 Task: Create a task  Develop a new online marketplace for real estate , assign it to team member softage.3@softage.net in the project AgilePulse and update the status of the task to  On Track  , set the priority of the task to Low
Action: Mouse moved to (68, 312)
Screenshot: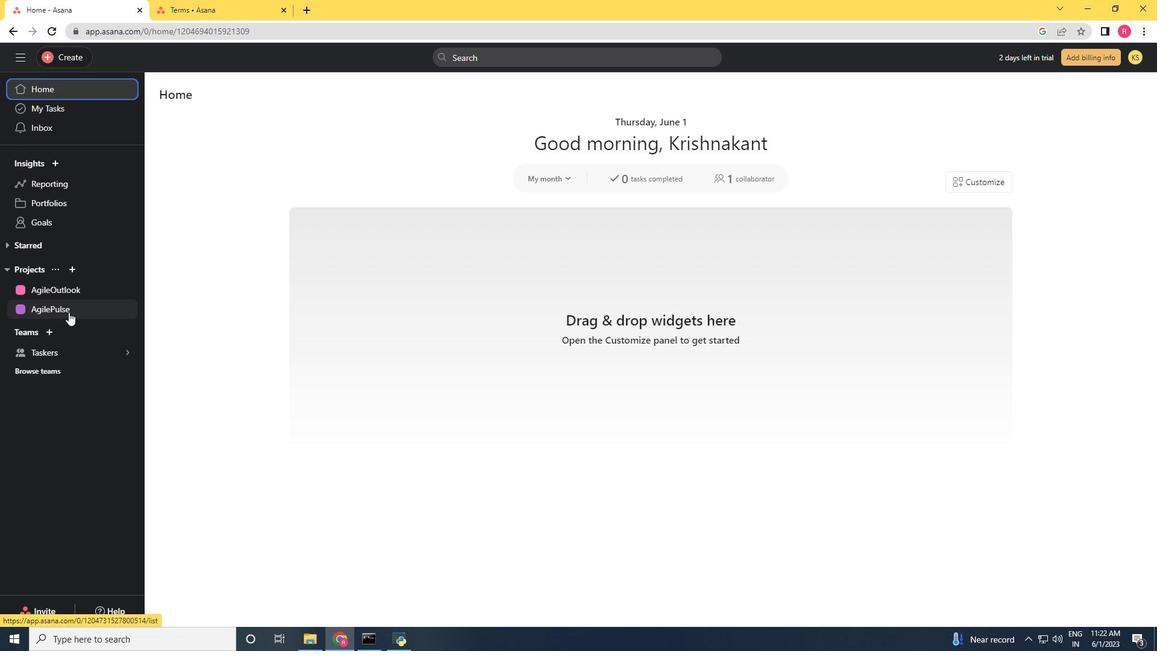 
Action: Mouse pressed left at (68, 312)
Screenshot: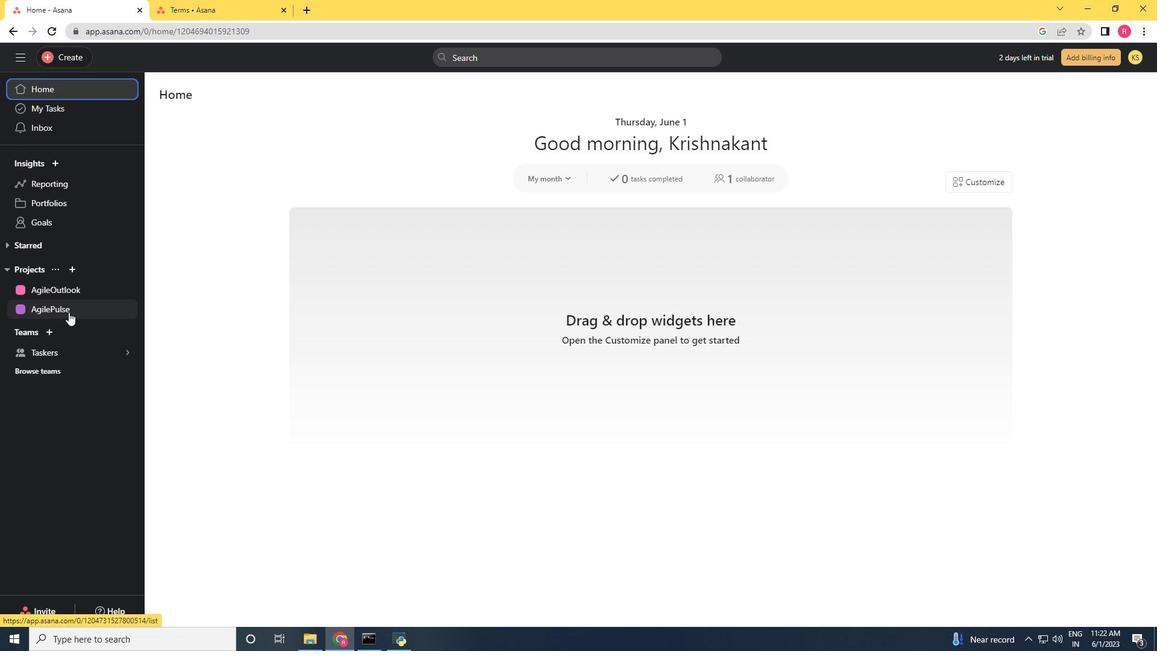 
Action: Mouse moved to (59, 57)
Screenshot: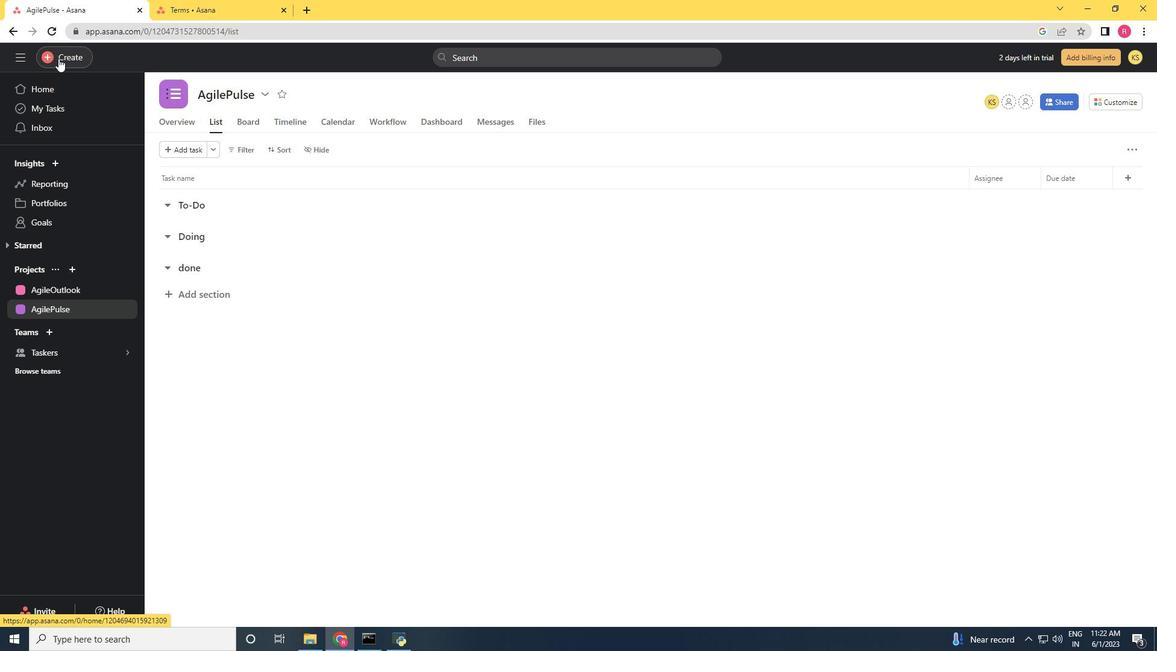 
Action: Mouse pressed left at (59, 57)
Screenshot: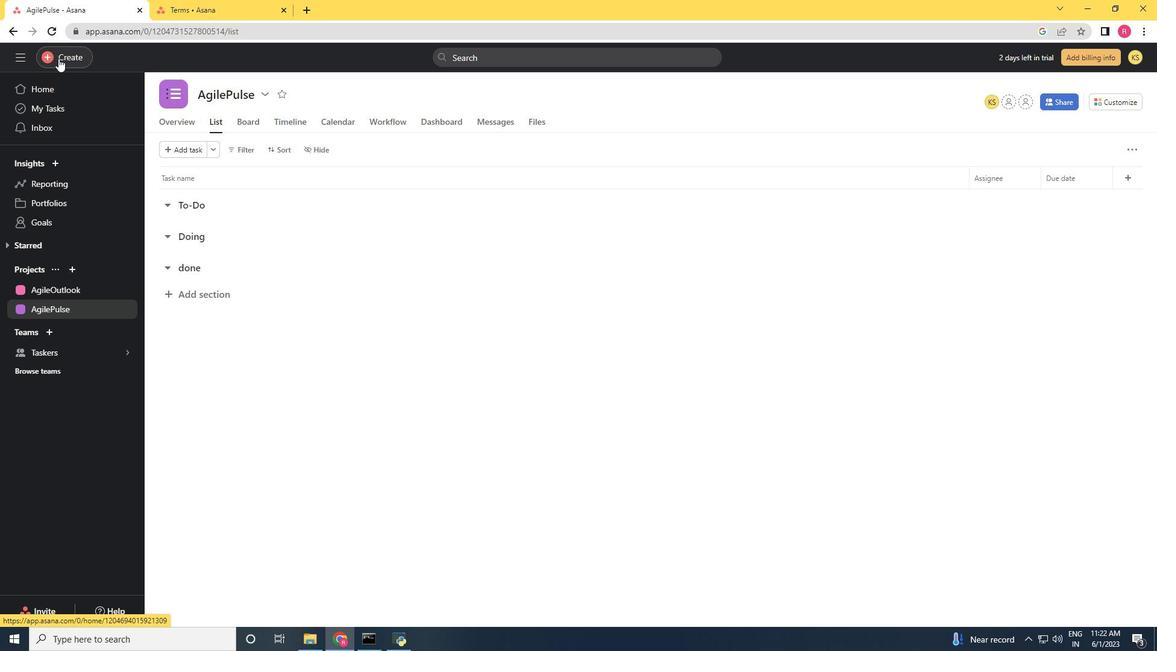 
Action: Mouse moved to (151, 59)
Screenshot: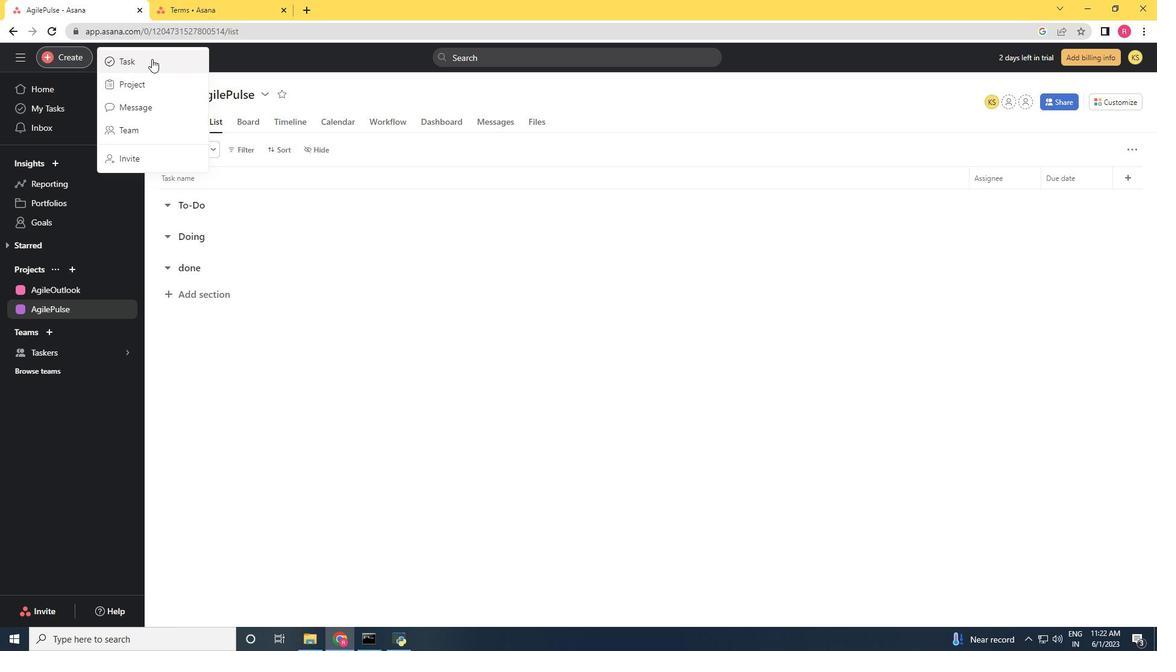 
Action: Mouse pressed left at (151, 59)
Screenshot: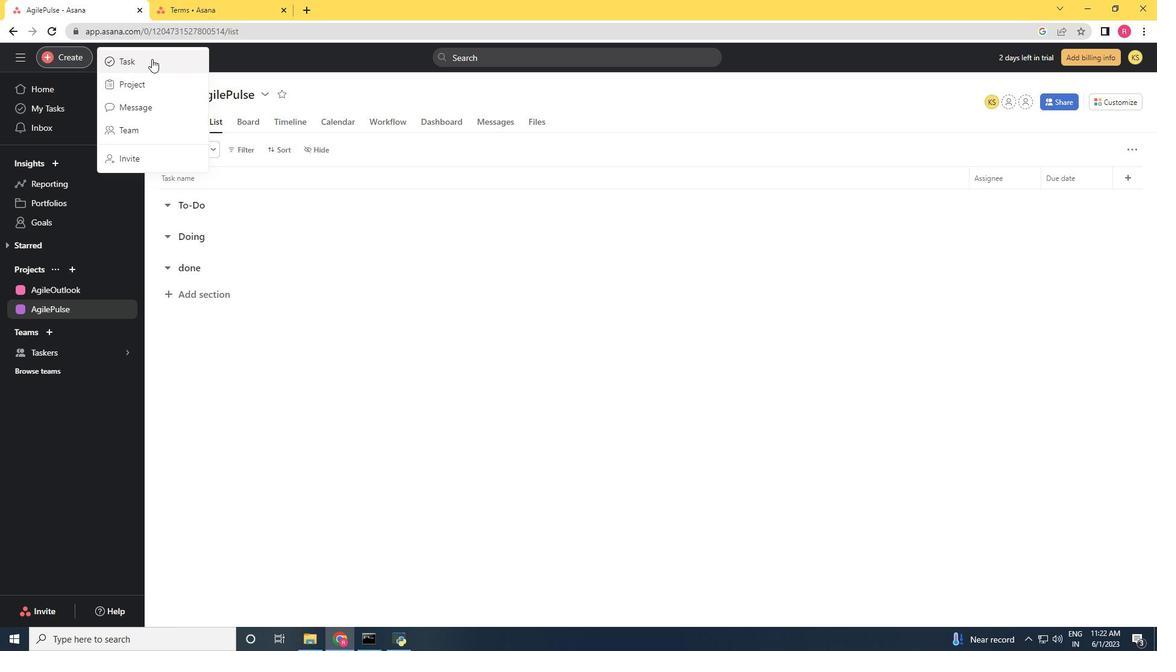 
Action: Key pressed <Key.shift>Develop<Key.space>a<Key.space>new<Key.space>online<Key.space>marketing<Key.space>for<Key.space>real<Key.space>estage<Key.backspace><Key.backspace>te
Screenshot: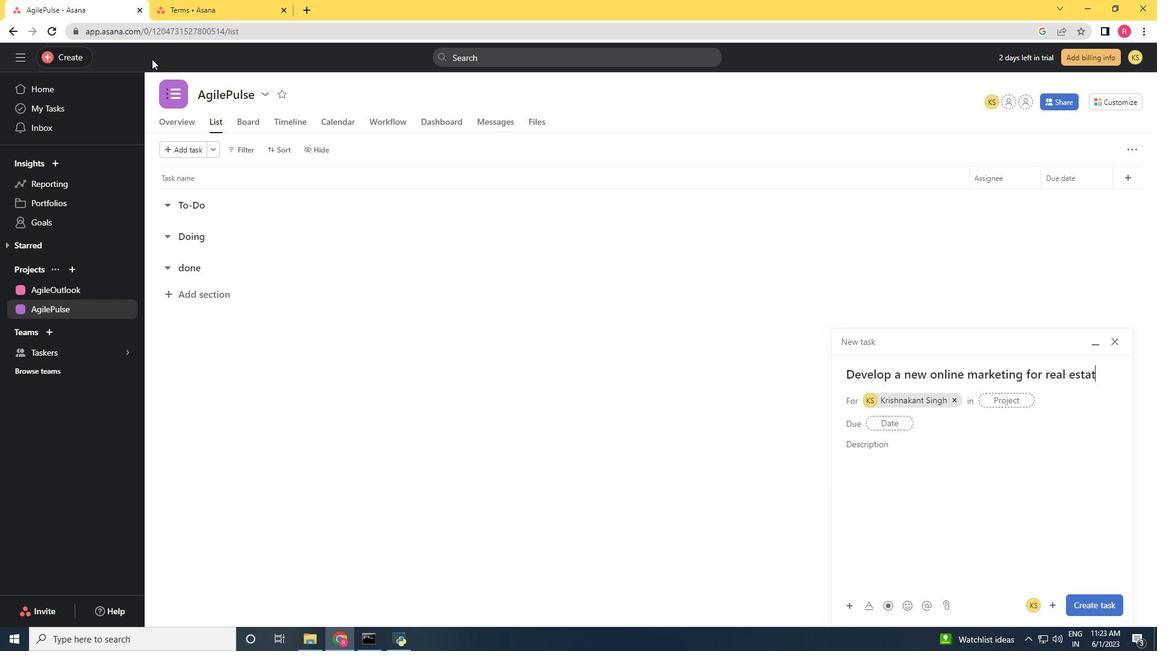 
Action: Mouse moved to (957, 402)
Screenshot: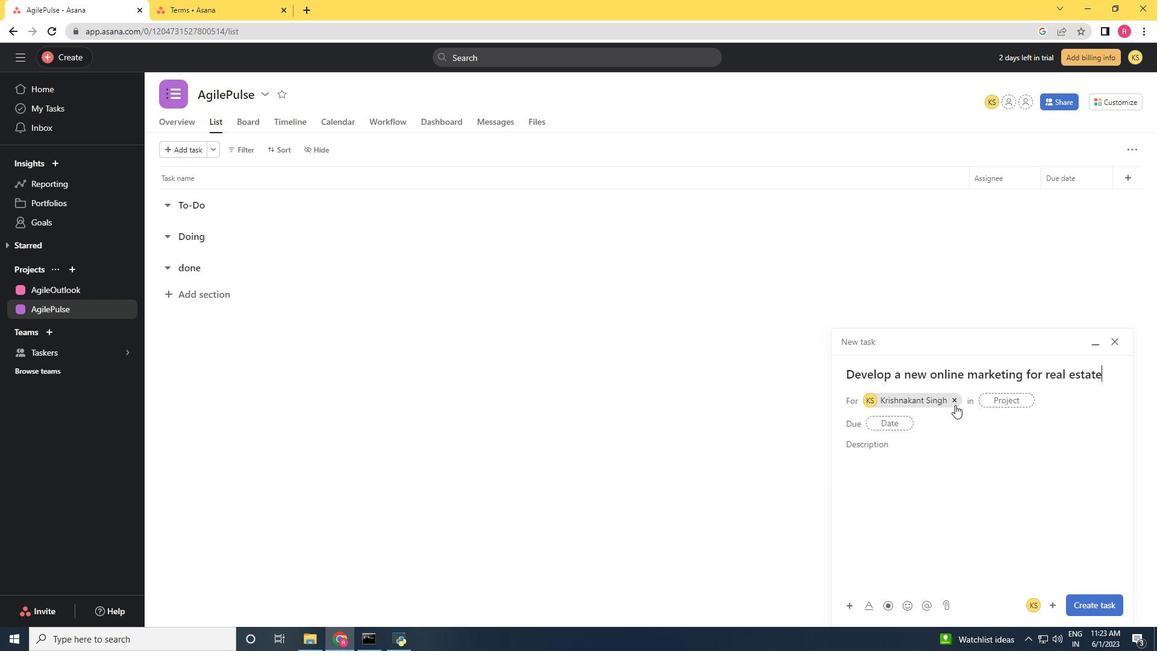 
Action: Mouse pressed left at (957, 402)
Screenshot: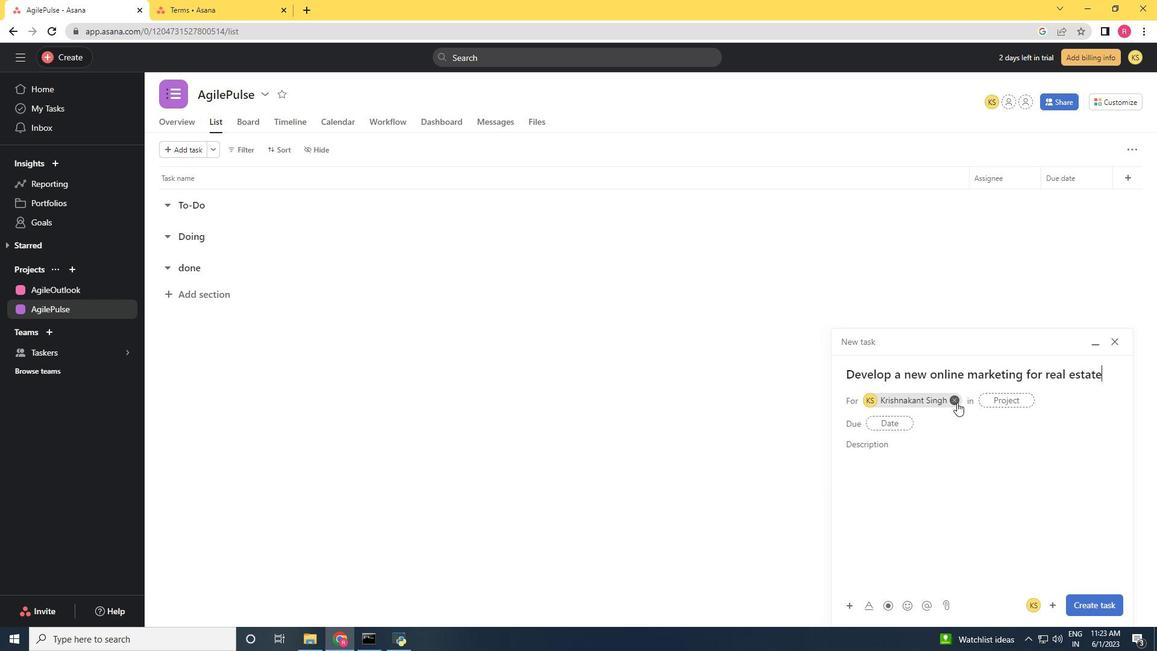 
Action: Mouse moved to (901, 402)
Screenshot: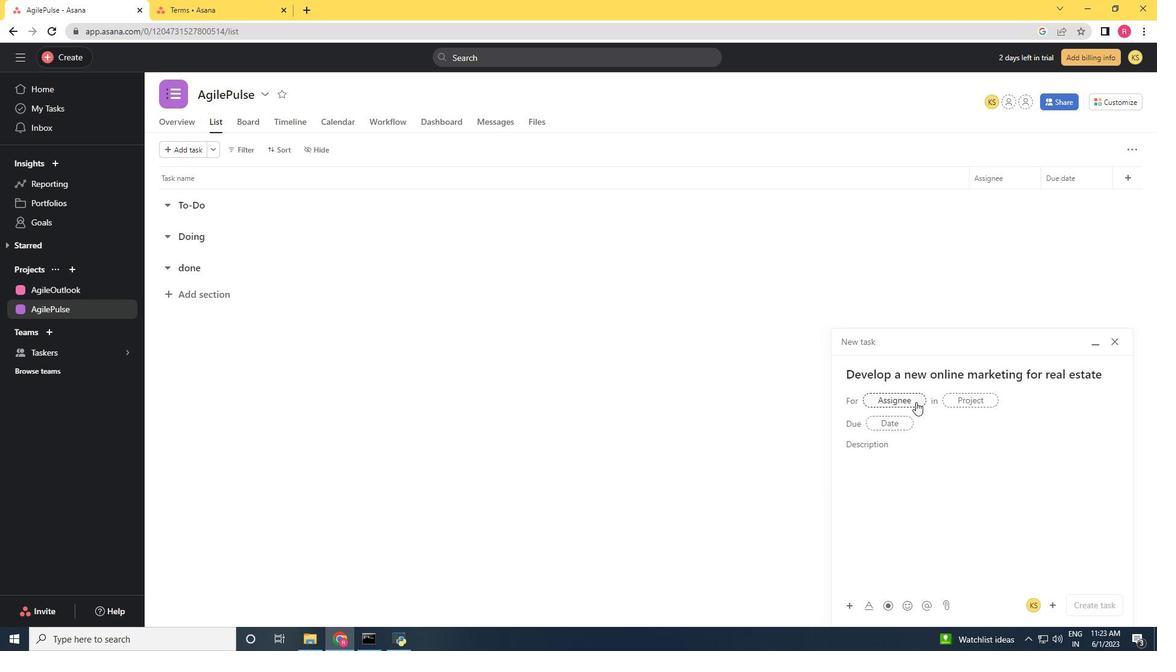 
Action: Mouse pressed left at (901, 402)
Screenshot: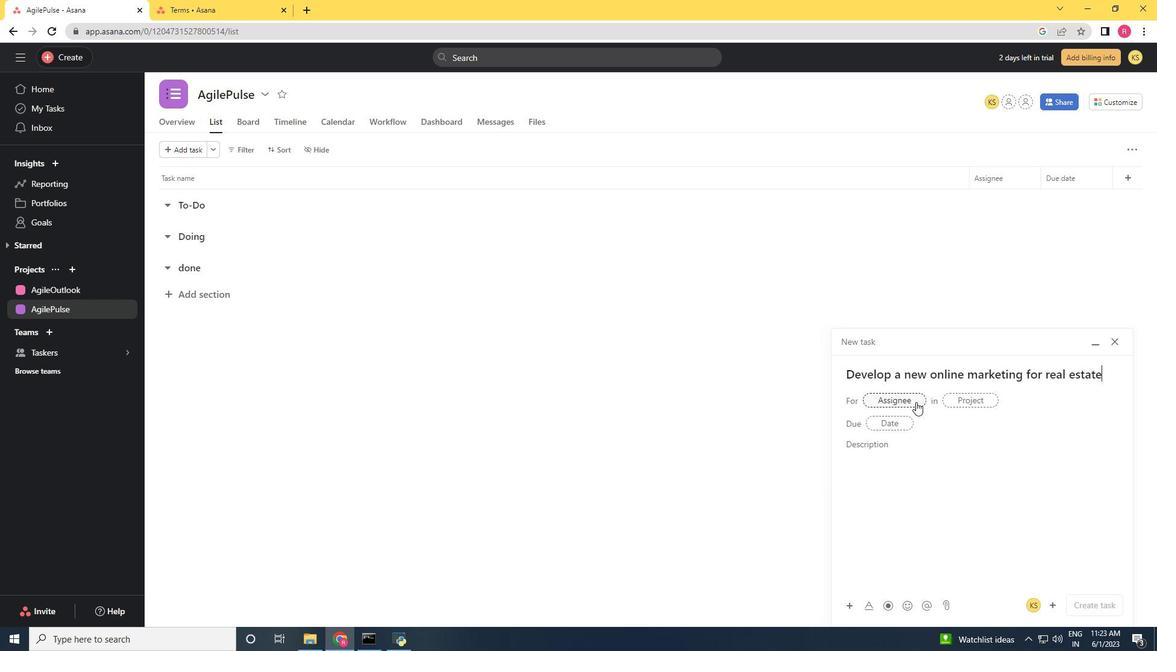 
Action: Mouse moved to (901, 401)
Screenshot: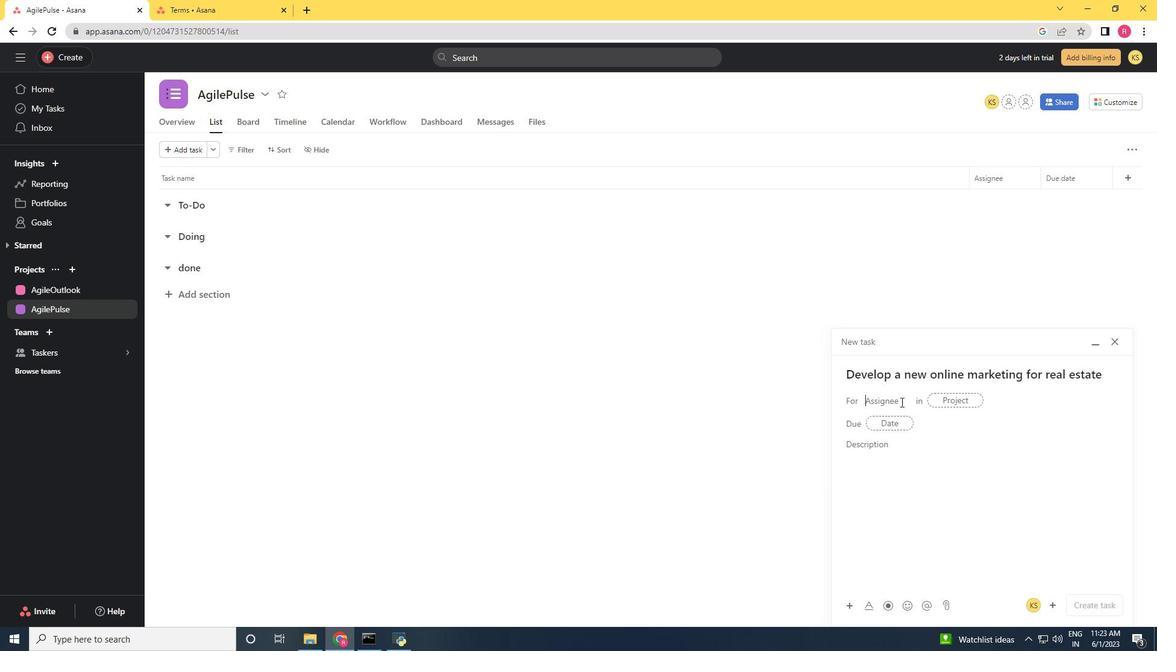 
Action: Key pressed softage.3
Screenshot: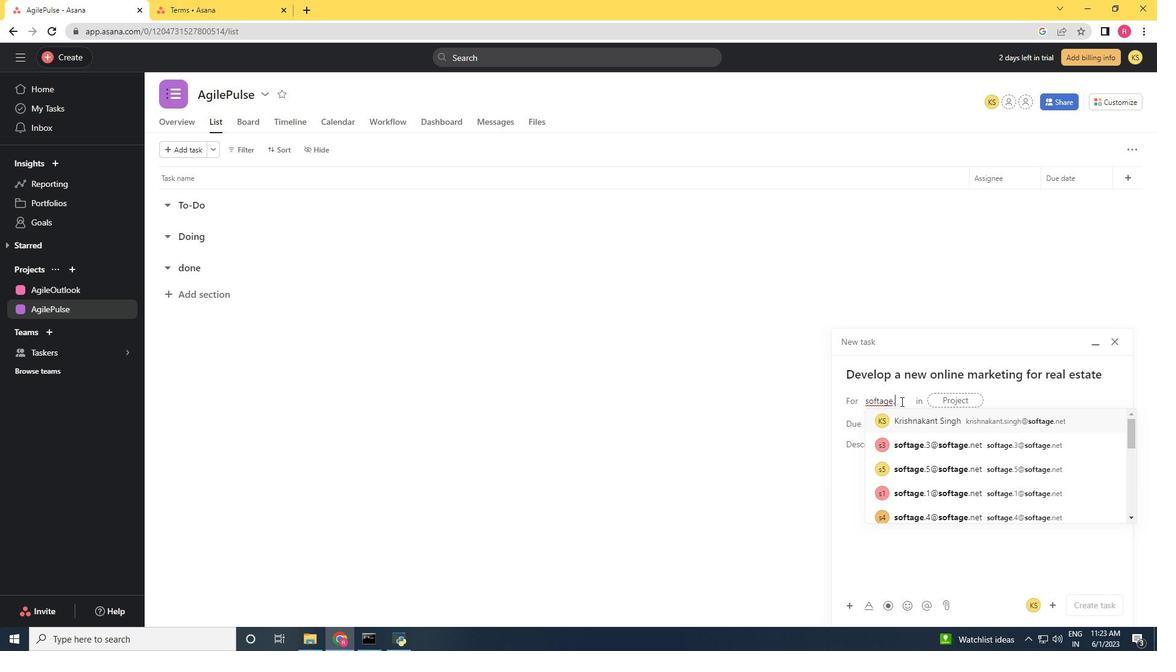 
Action: Mouse moved to (901, 401)
Screenshot: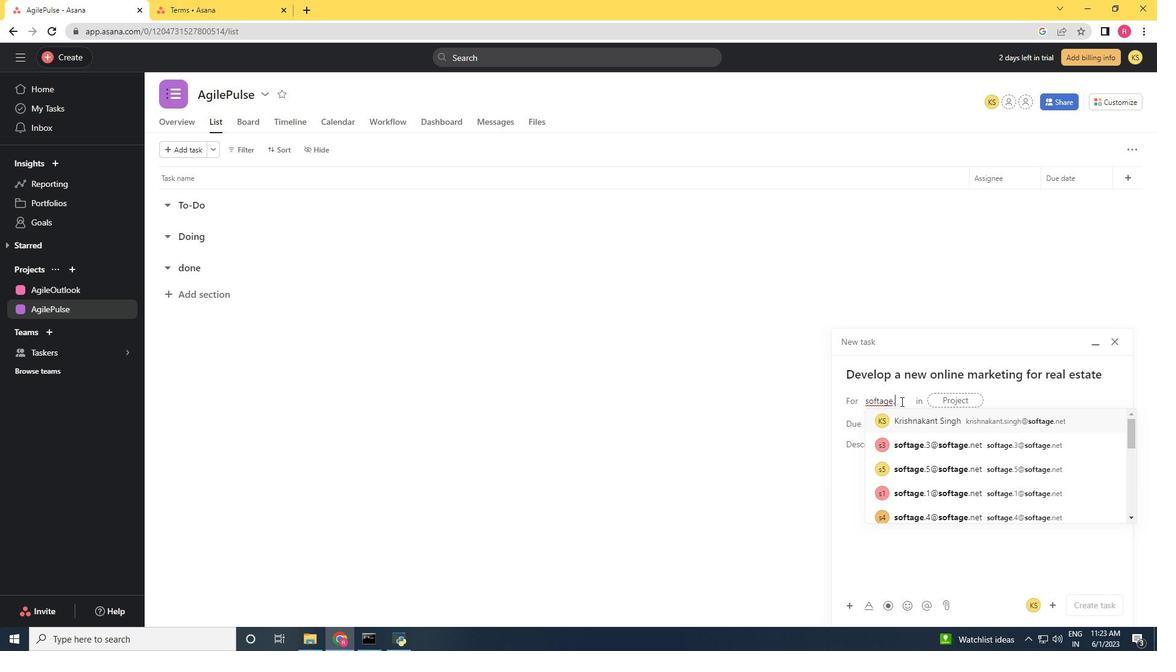 
Action: Key pressed <Key.shift>@softage.net
Screenshot: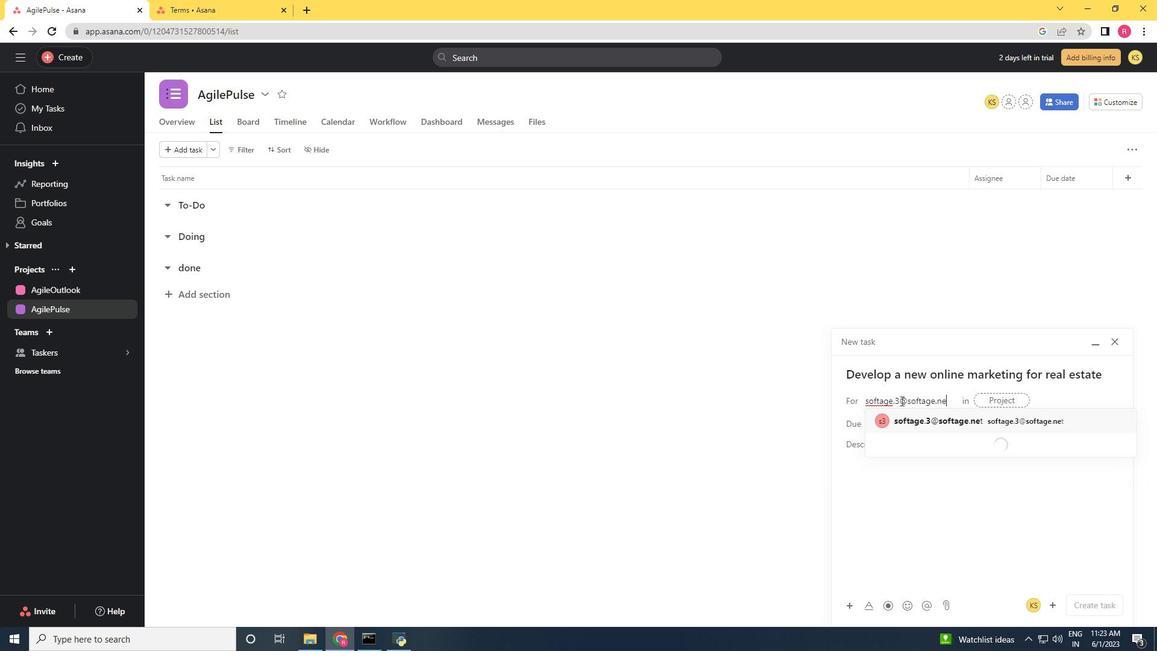 
Action: Mouse moved to (952, 424)
Screenshot: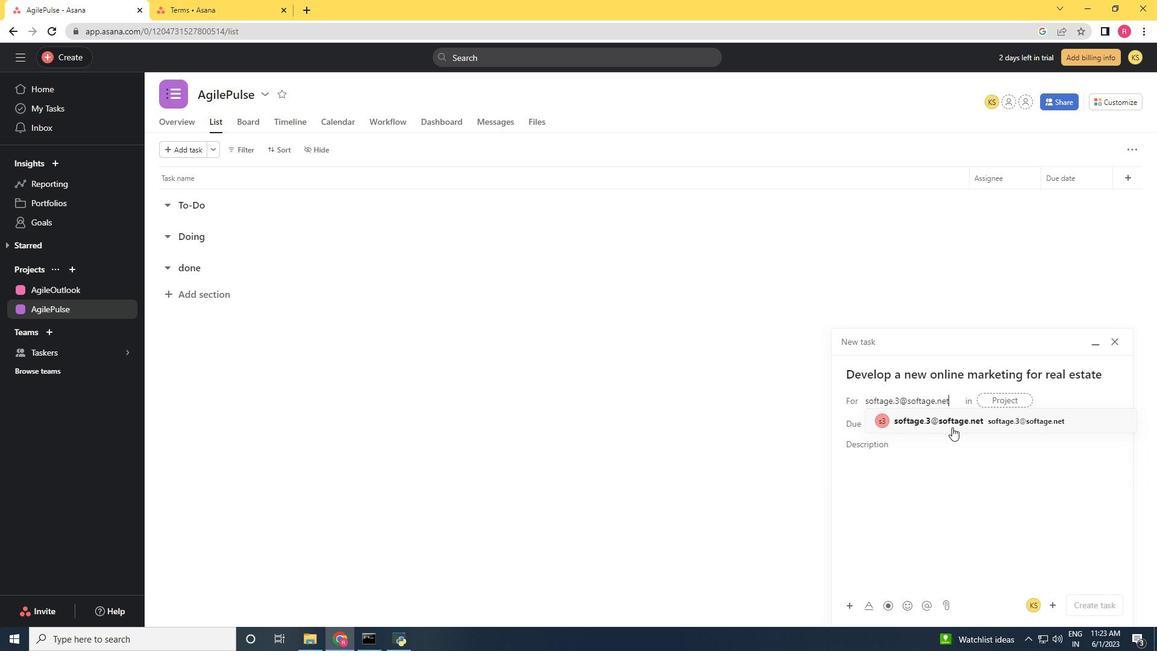 
Action: Mouse pressed left at (952, 424)
Screenshot: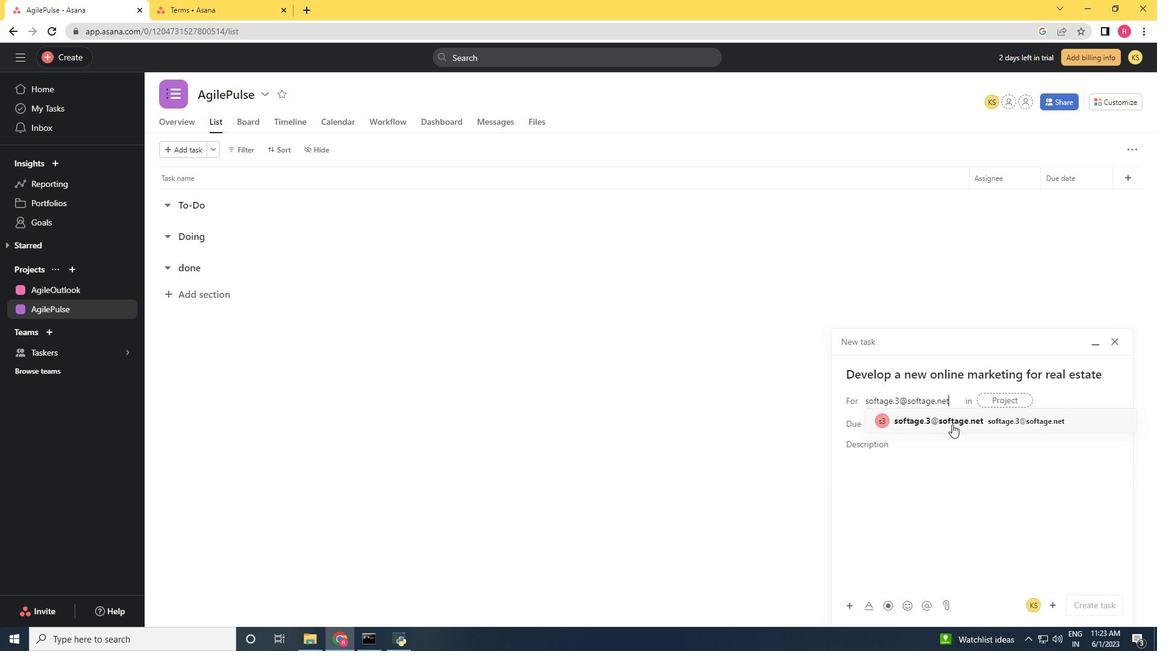 
Action: Mouse moved to (838, 440)
Screenshot: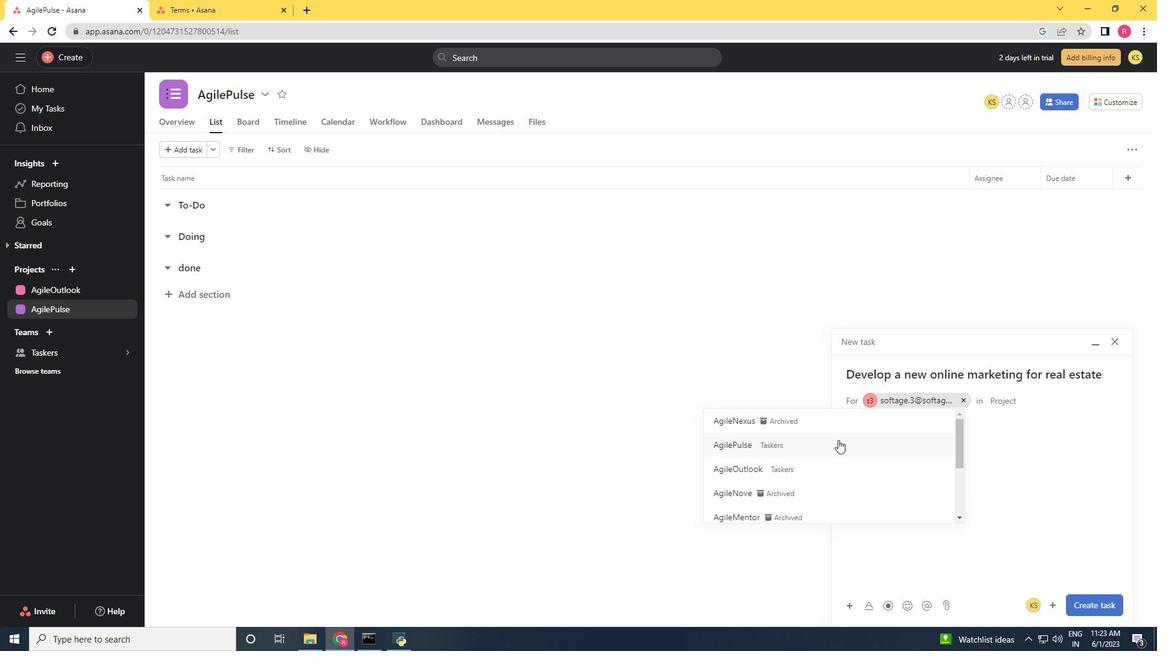 
Action: Mouse pressed left at (838, 440)
Screenshot: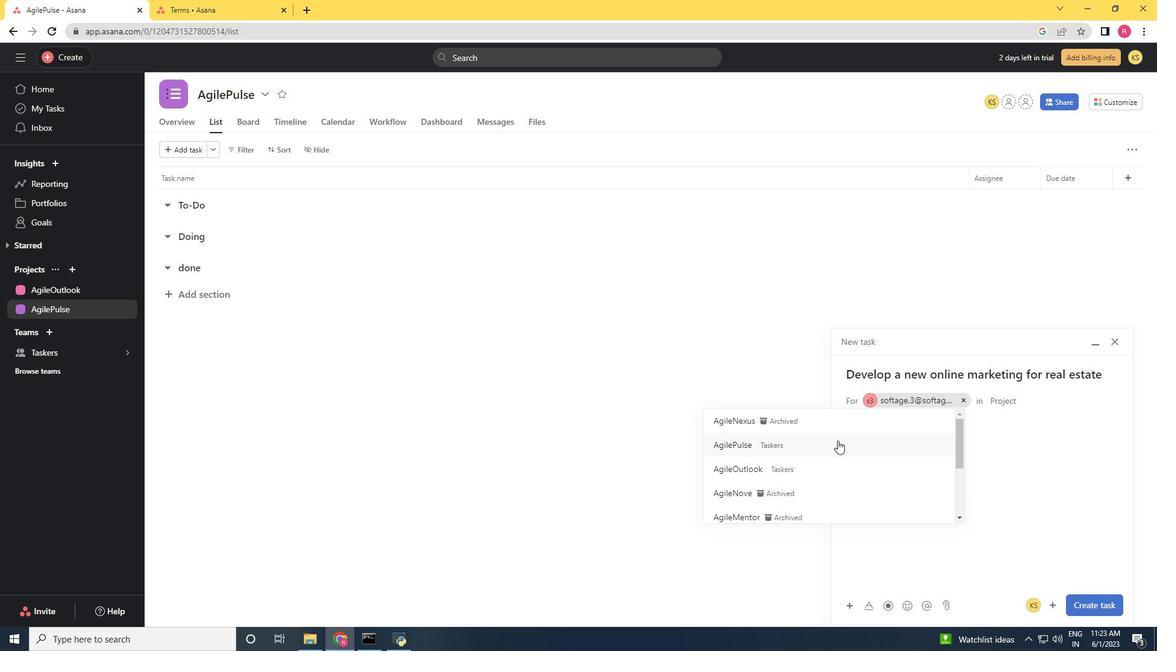 
Action: Mouse moved to (1083, 597)
Screenshot: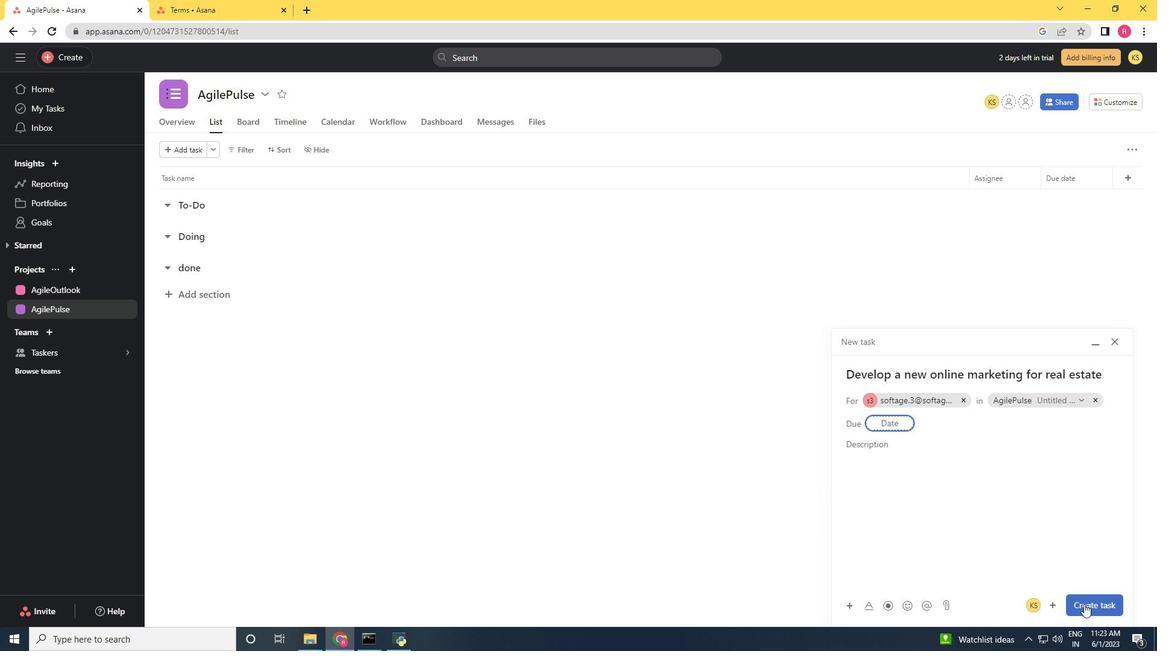 
Action: Mouse pressed left at (1083, 597)
Screenshot: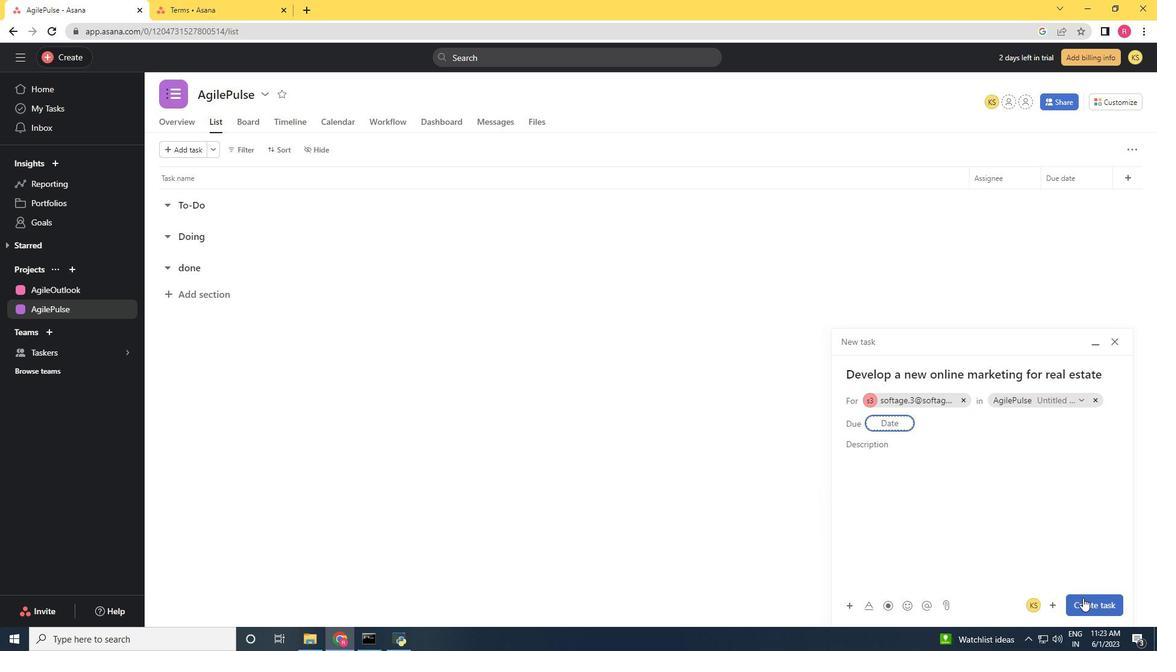 
Action: Mouse moved to (969, 173)
Screenshot: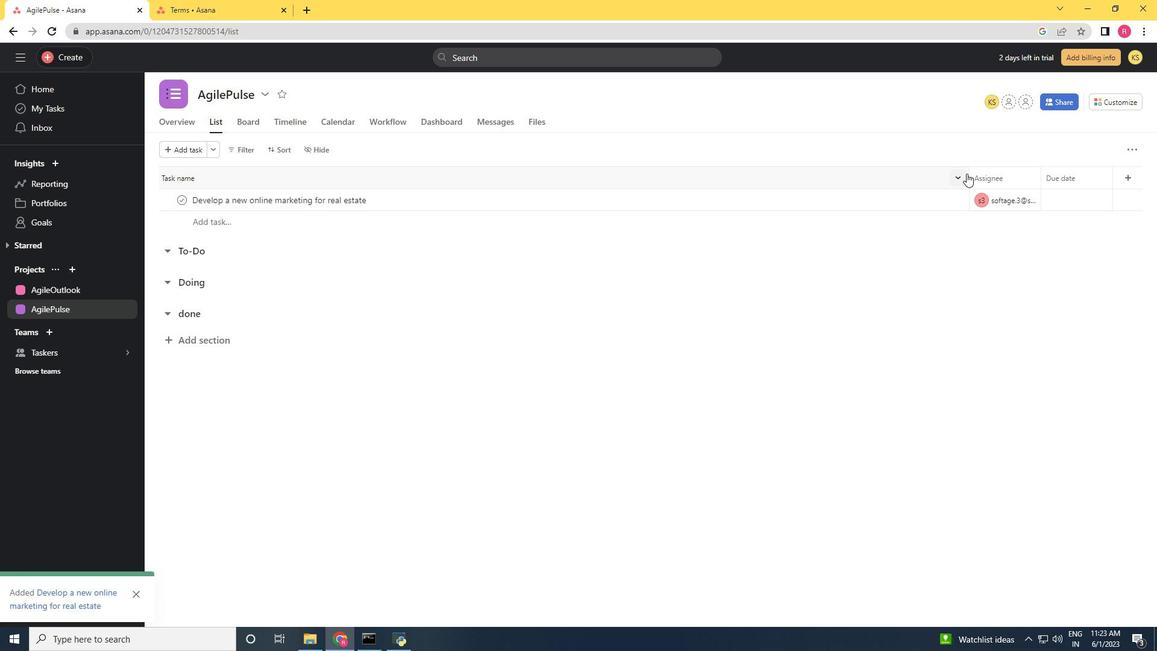 
Action: Mouse pressed left at (969, 173)
Screenshot: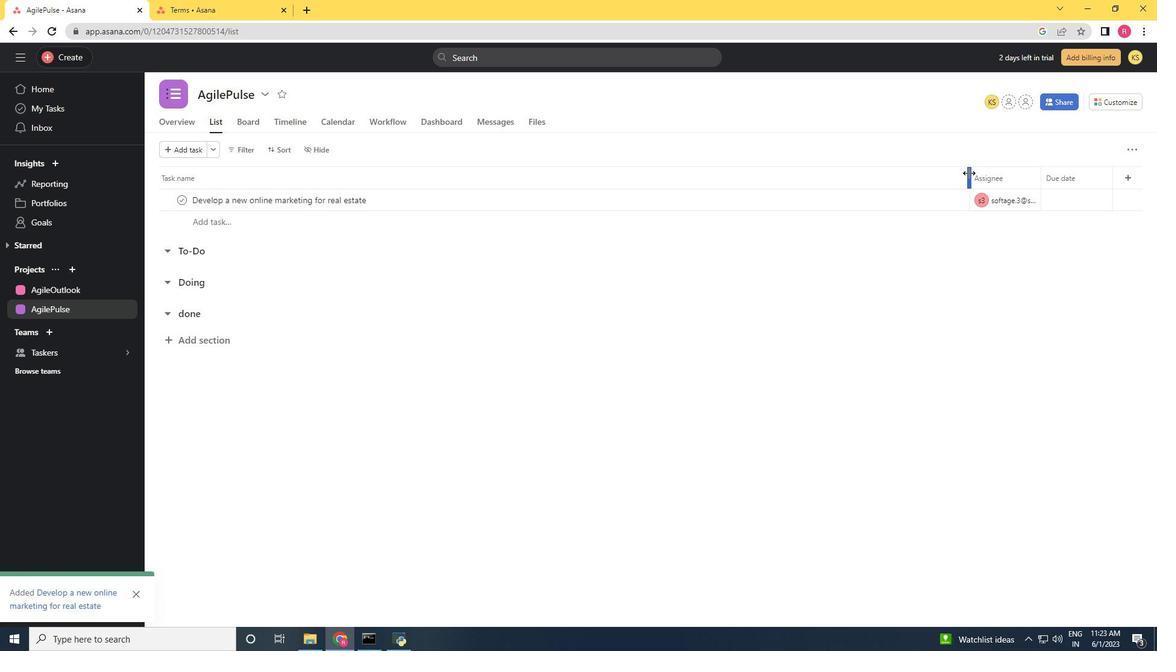 
Action: Mouse moved to (1035, 178)
Screenshot: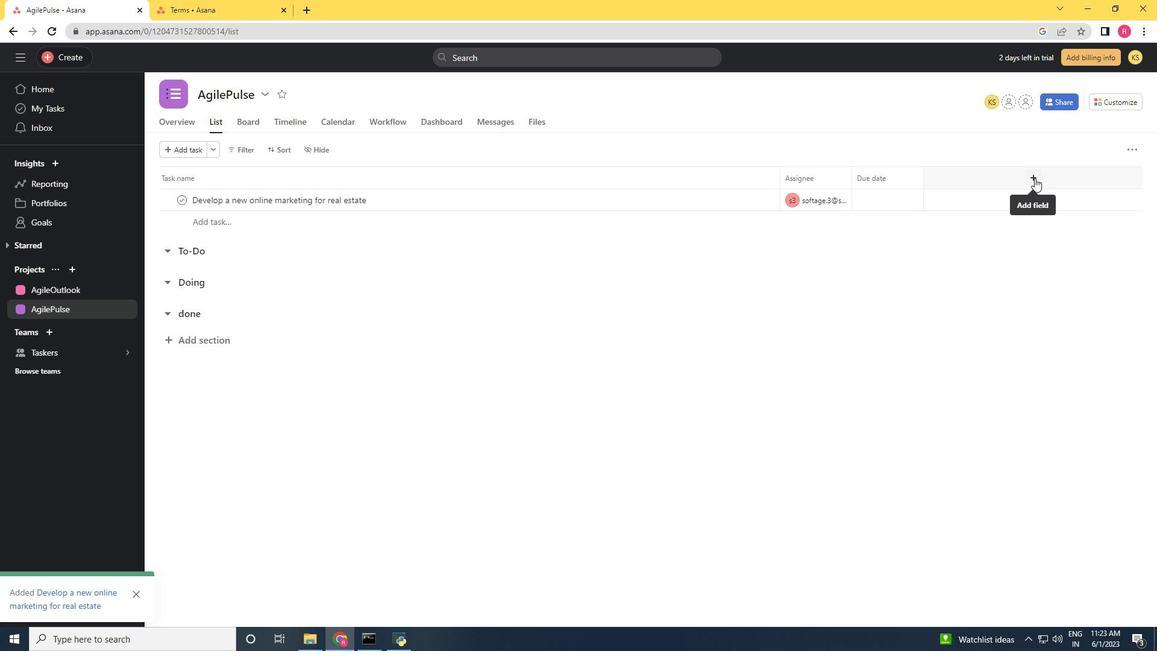 
Action: Mouse pressed left at (1035, 178)
Screenshot: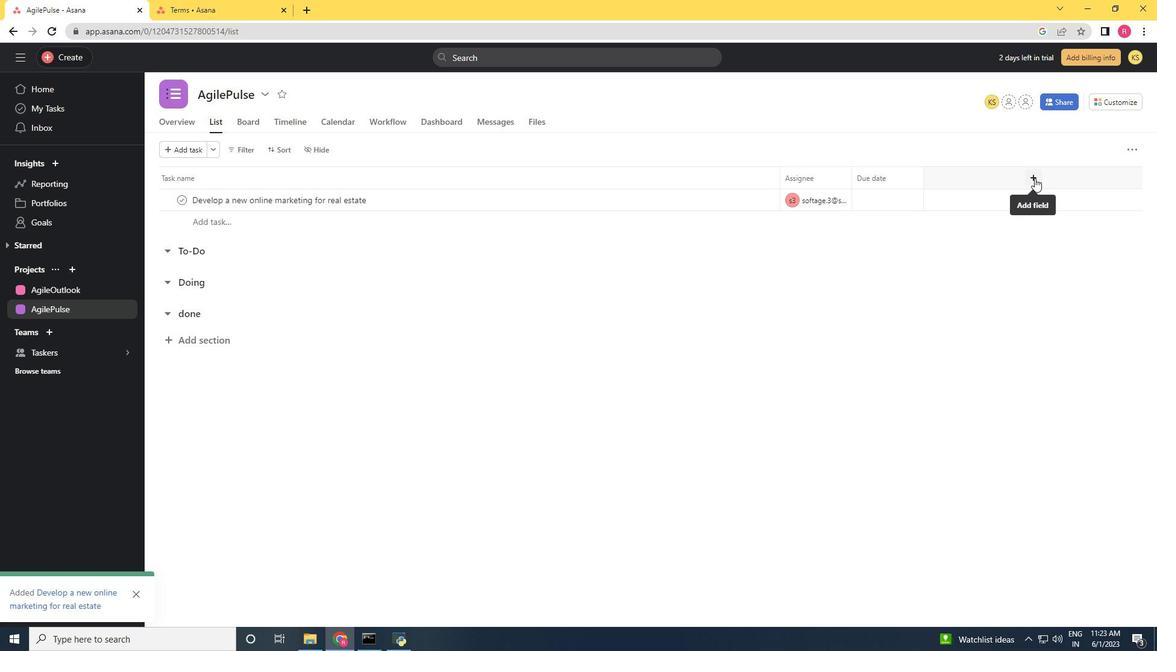 
Action: Mouse moved to (966, 314)
Screenshot: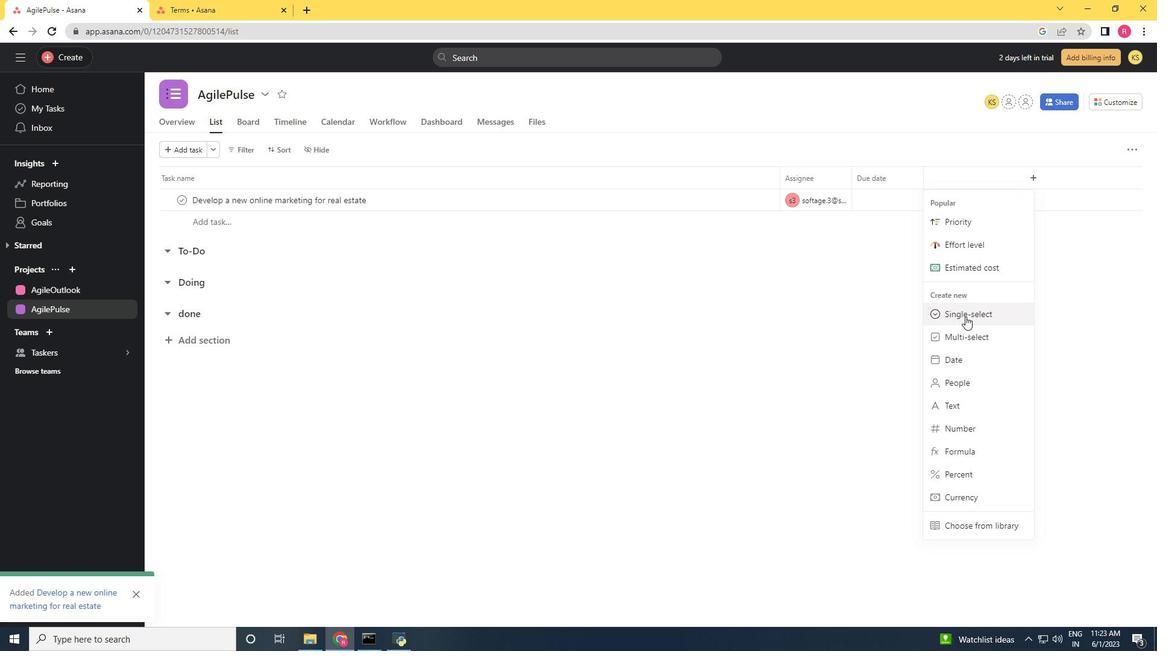 
Action: Mouse pressed left at (966, 315)
Screenshot: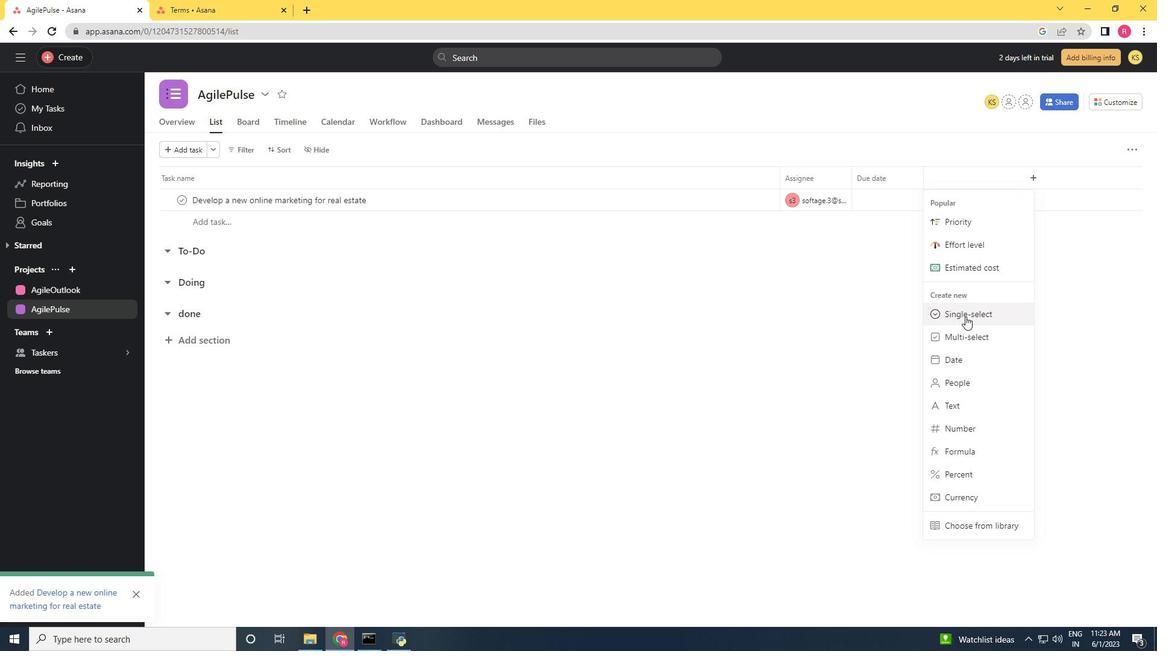 
Action: Mouse moved to (556, 209)
Screenshot: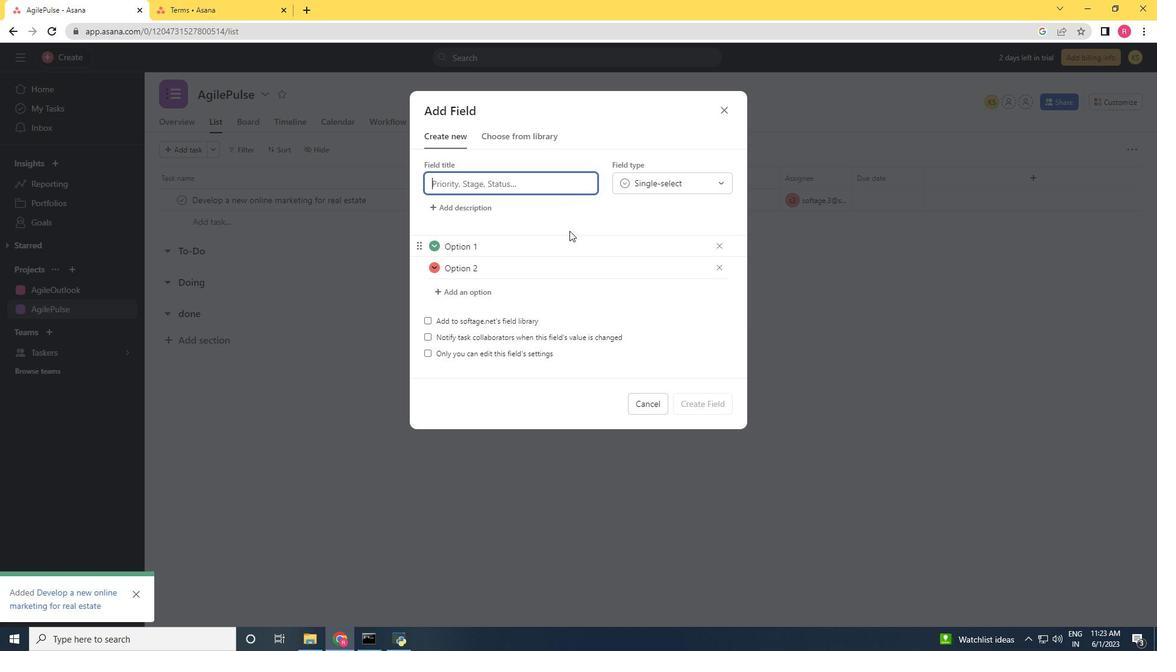
Action: Key pressed <Key.shift>Status
Screenshot: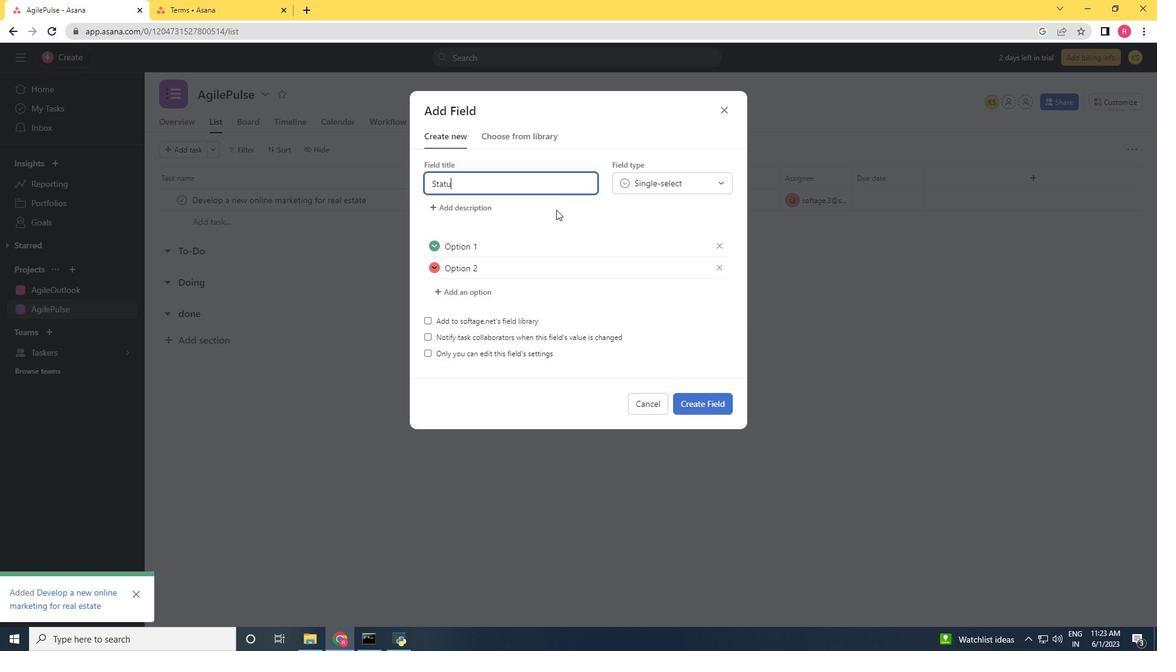 
Action: Mouse moved to (541, 244)
Screenshot: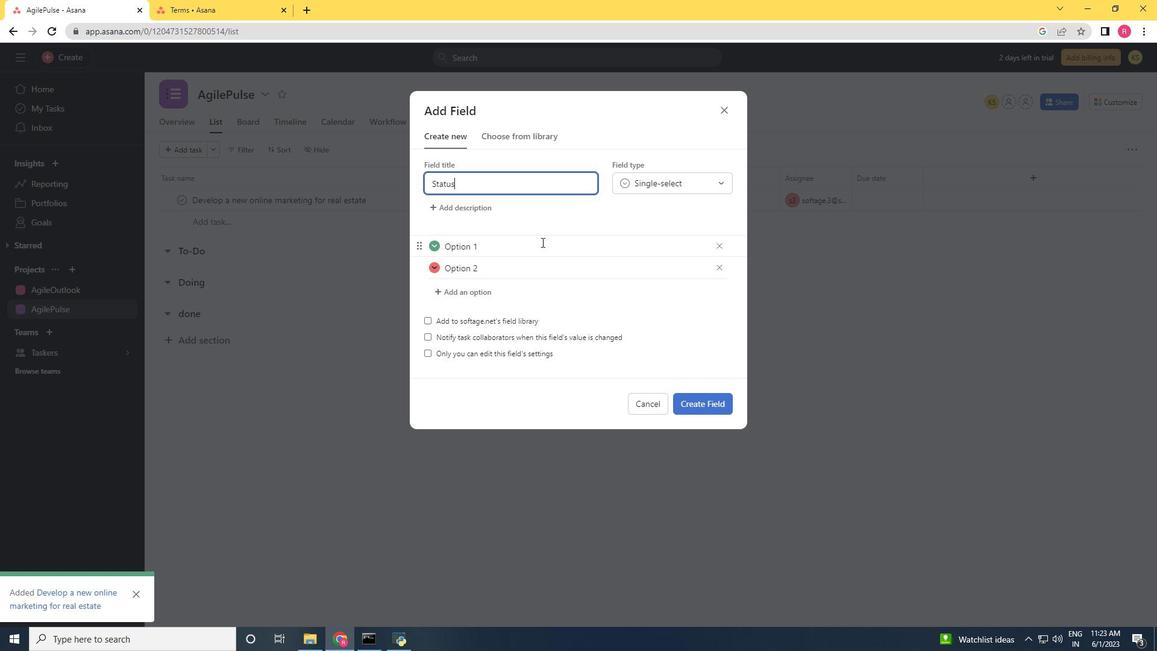 
Action: Mouse pressed left at (541, 244)
Screenshot: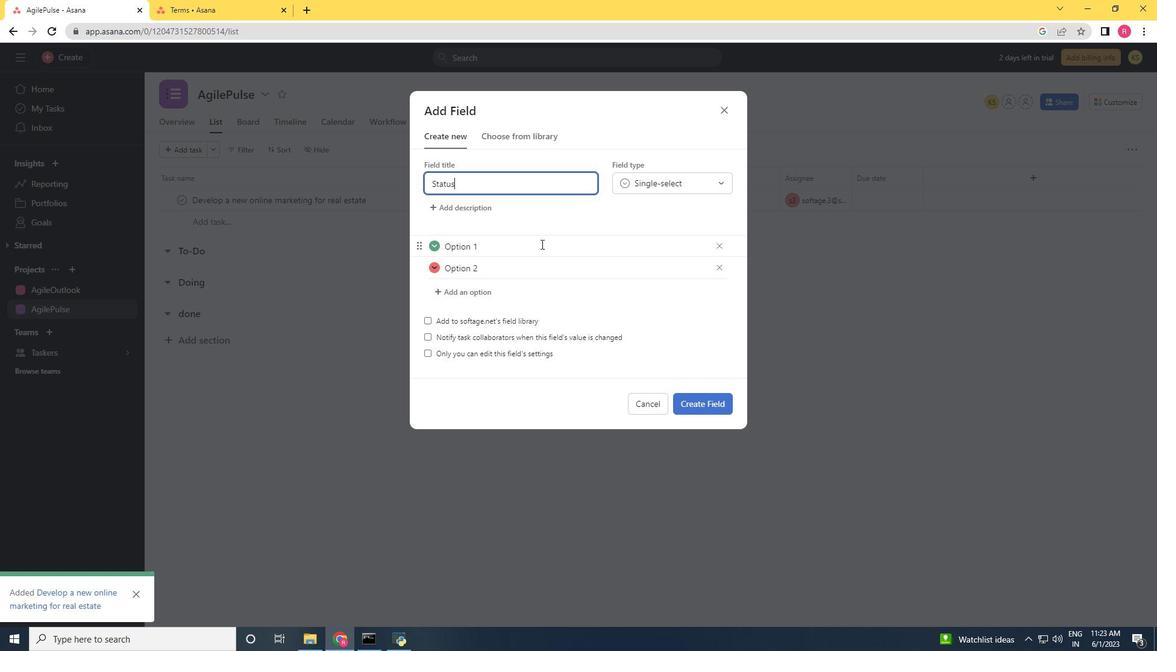 
Action: Key pressed <Key.backspace><Key.backspace><Key.backspace><Key.backspace><Key.backspace><Key.backspace><Key.backspace><Key.backspace><Key.shift>On<Key.space><Key.shift><Key.shift><Key.shift><Key.shift><Key.shift><Key.shift><Key.shift><Key.shift><Key.shift><Key.shift><Key.shift><Key.shift><Key.shift><Key.shift><Key.shift><Key.shift><Key.shift><Key.shift><Key.shift><Key.shift>Track
Screenshot: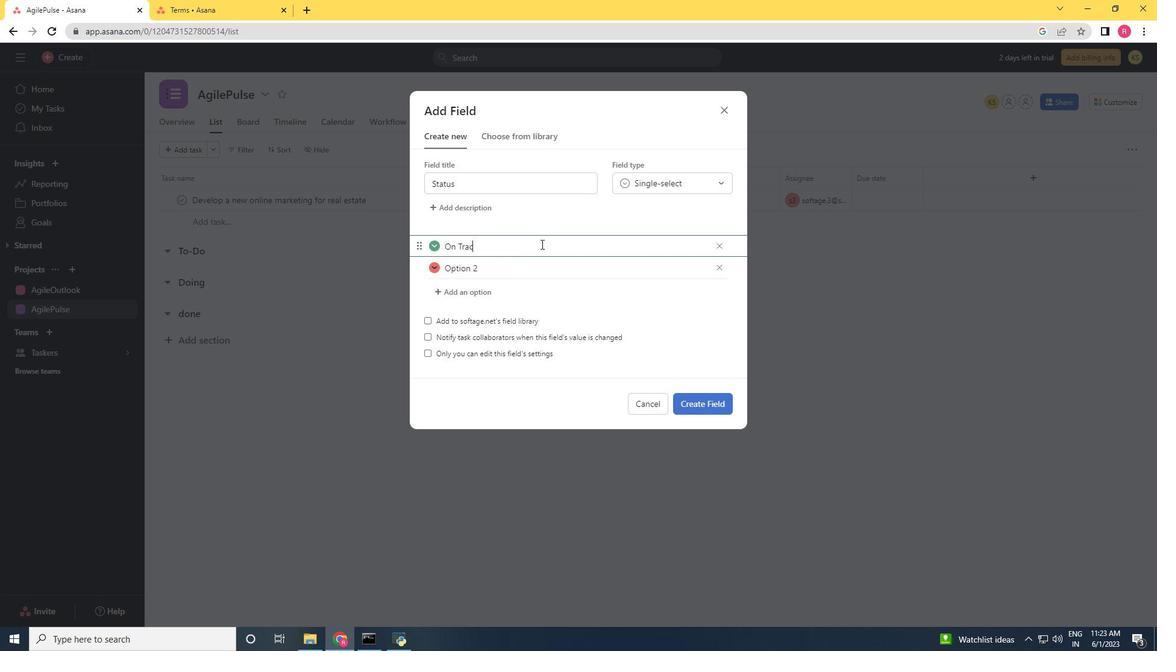 
Action: Mouse moved to (527, 265)
Screenshot: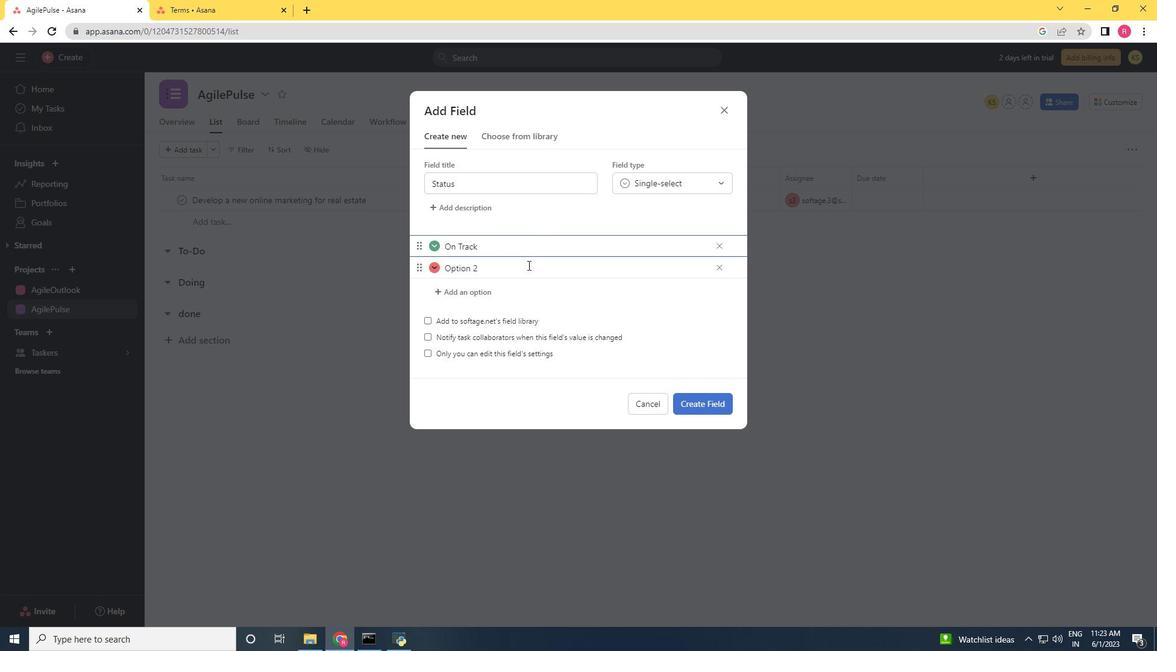 
Action: Mouse pressed left at (527, 265)
Screenshot: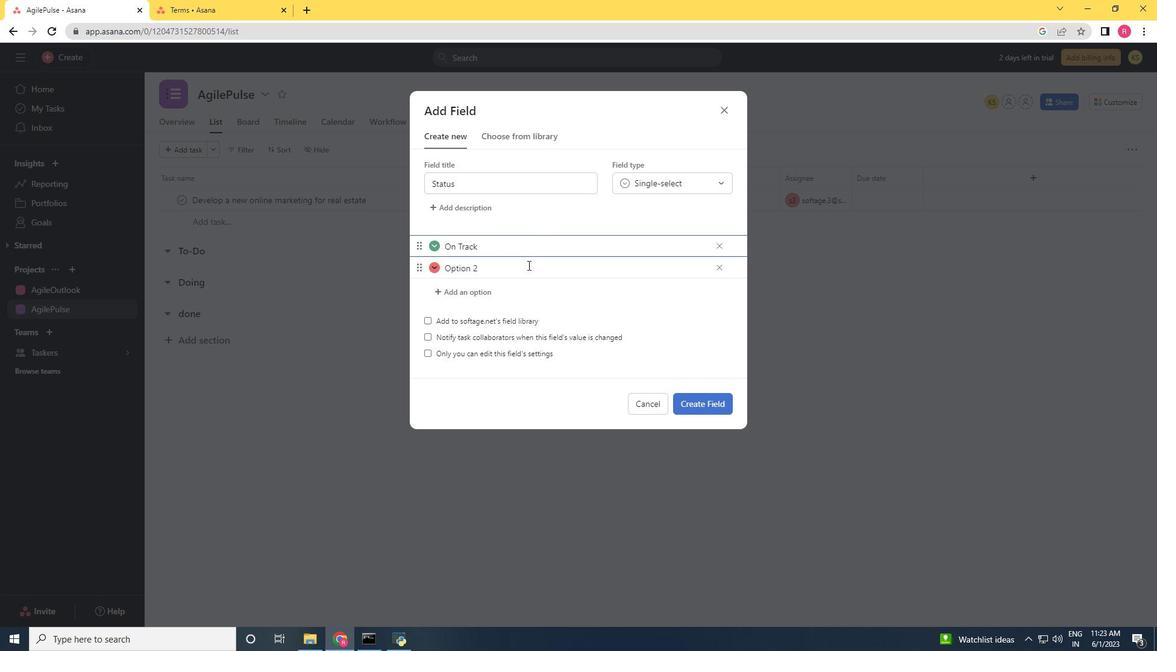 
Action: Key pressed <Key.backspace><Key.backspace><Key.backspace><Key.backspace><Key.backspace><Key.backspace><Key.backspace><Key.backspace><Key.shift>Off<Key.space><Key.shift>Track<Key.enter><Key.shift>At<Key.space><Key.shift>Risk
Screenshot: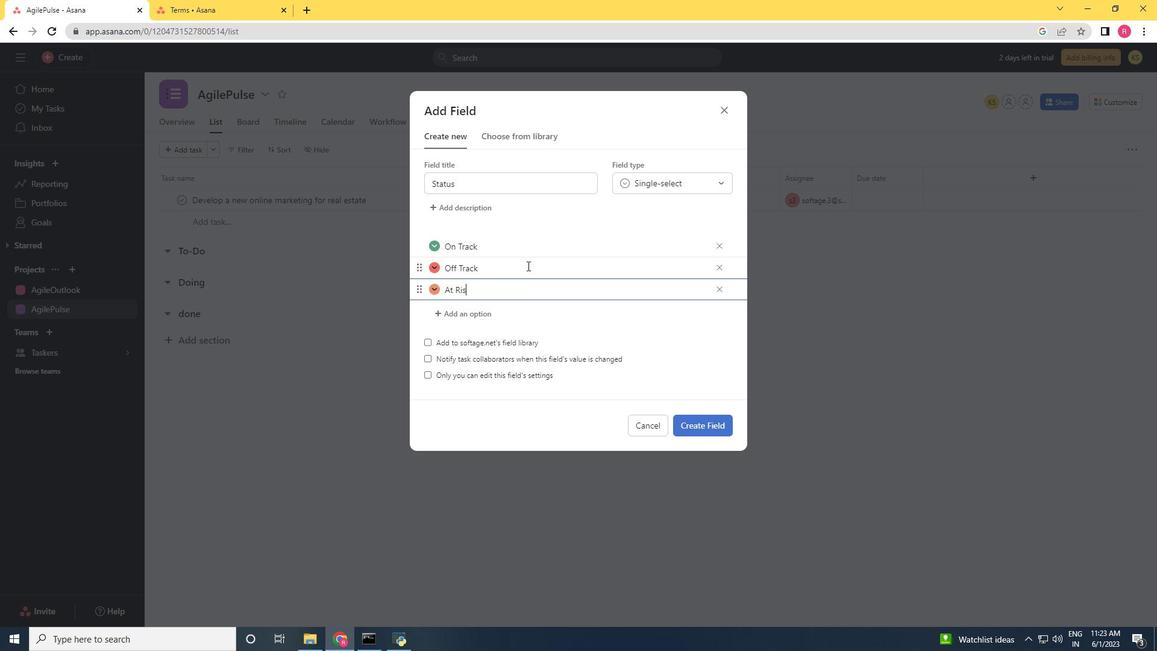 
Action: Mouse moved to (705, 420)
Screenshot: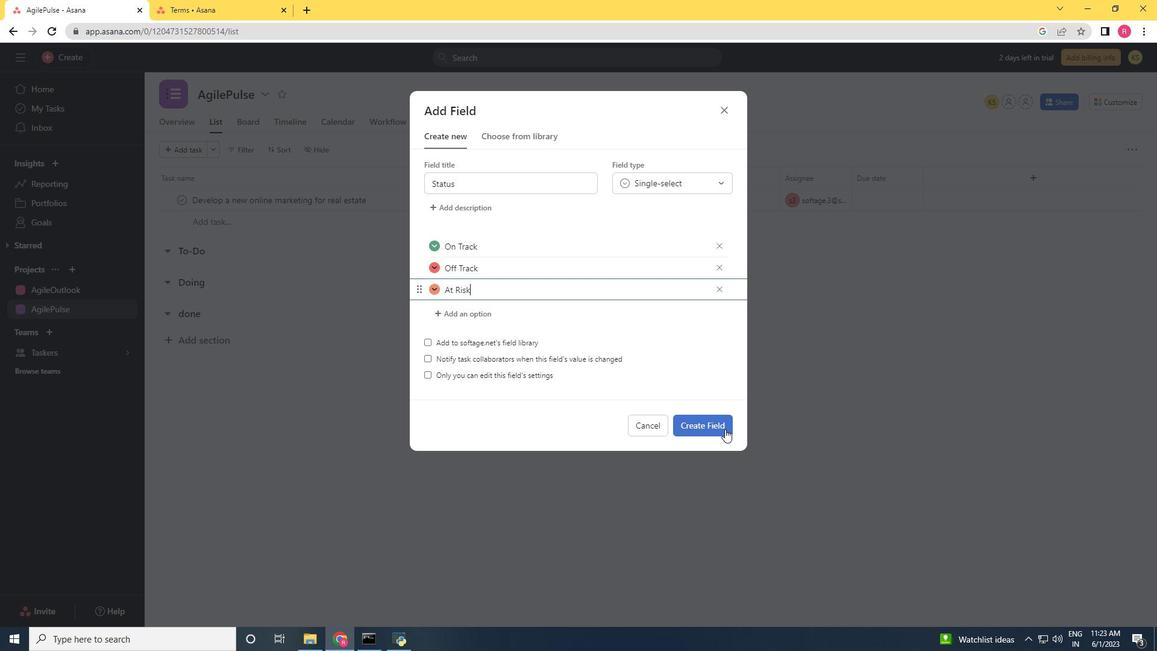 
Action: Mouse pressed left at (705, 420)
Screenshot: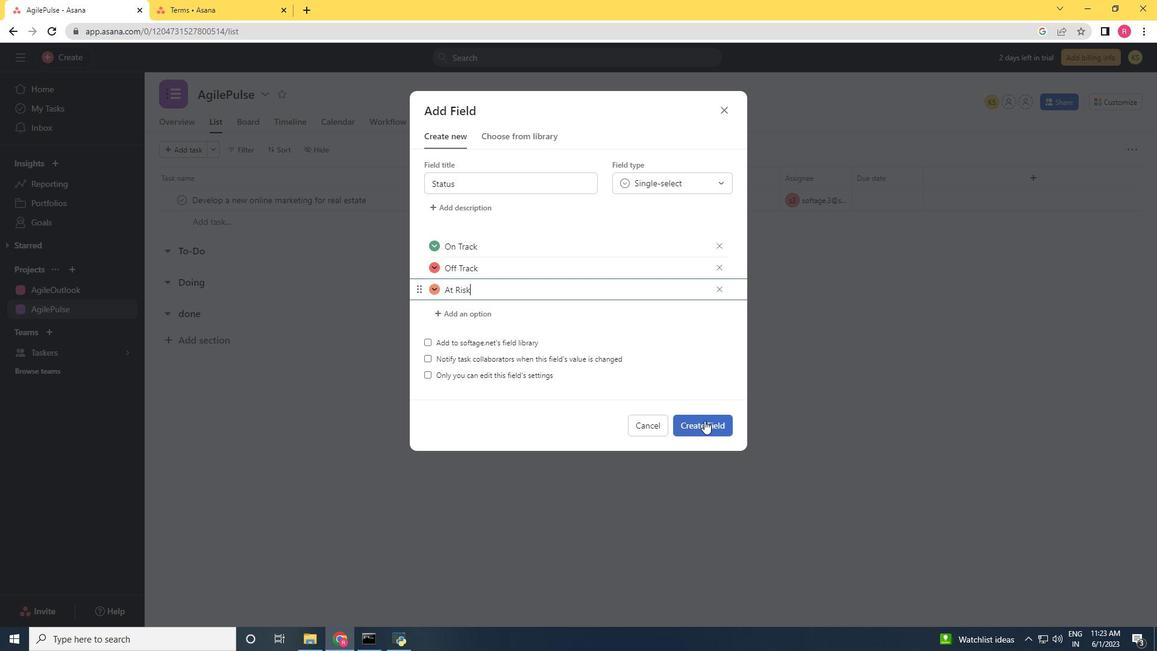 
Action: Mouse moved to (980, 194)
Screenshot: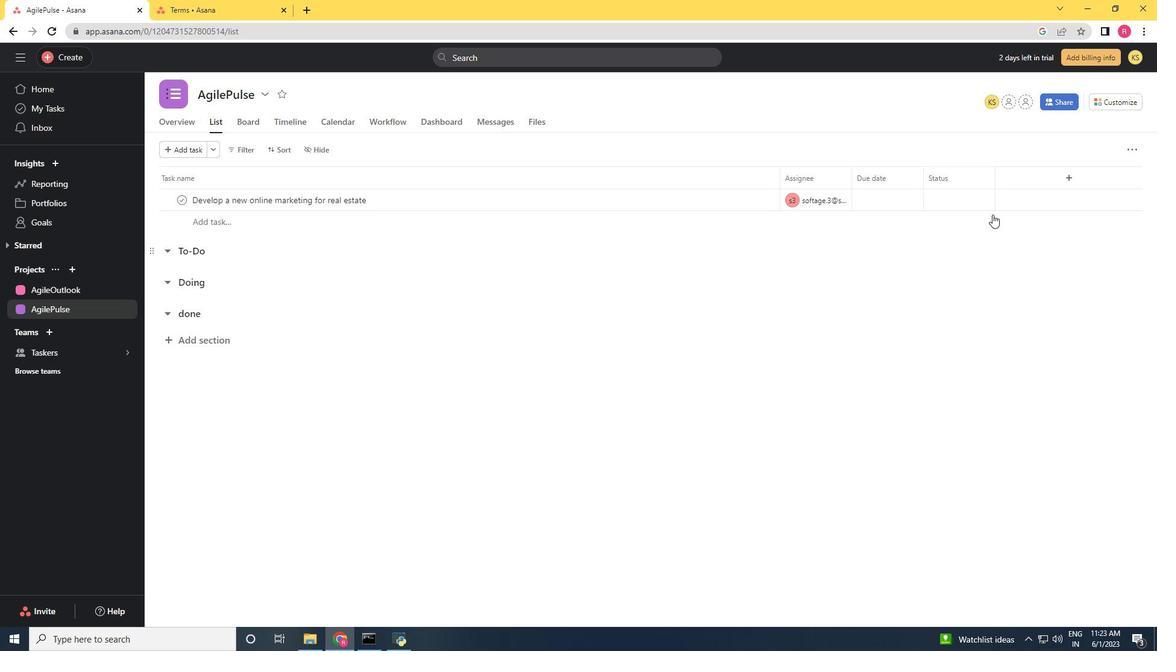 
Action: Mouse pressed left at (980, 194)
Screenshot: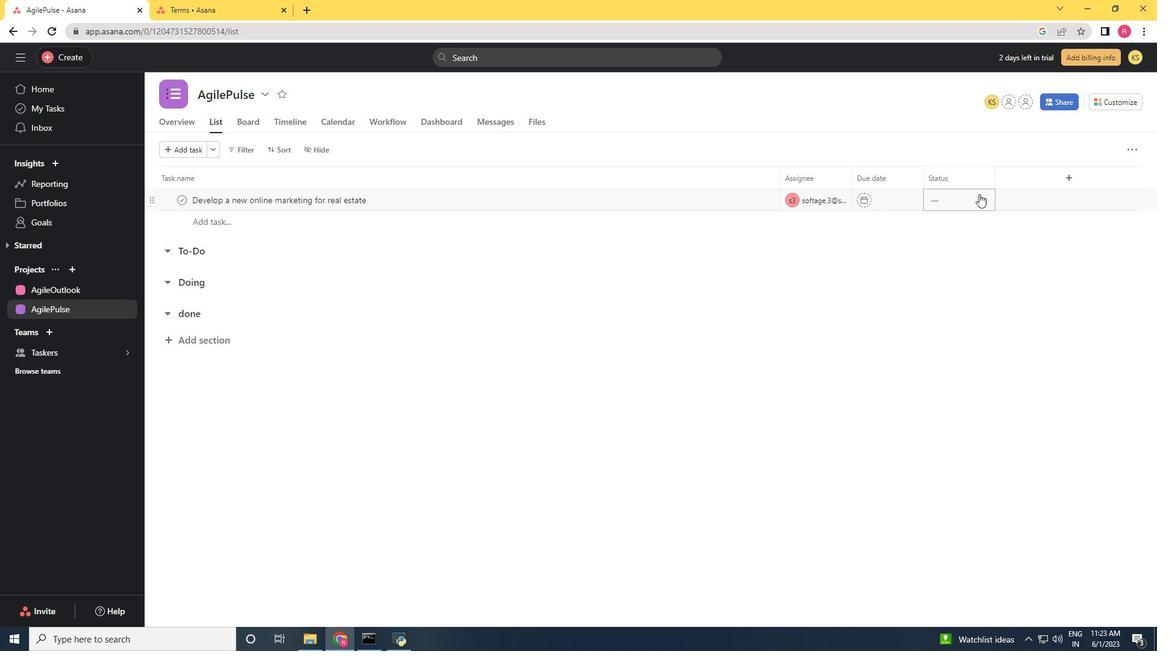 
Action: Mouse moved to (975, 235)
Screenshot: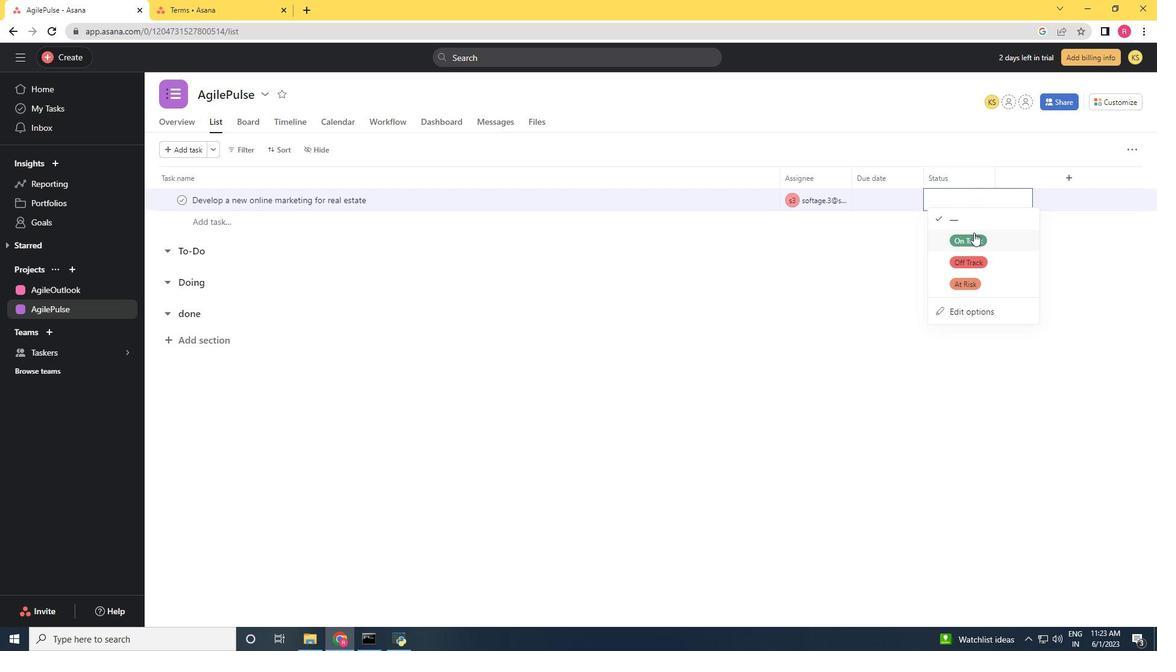 
Action: Mouse pressed left at (975, 235)
Screenshot: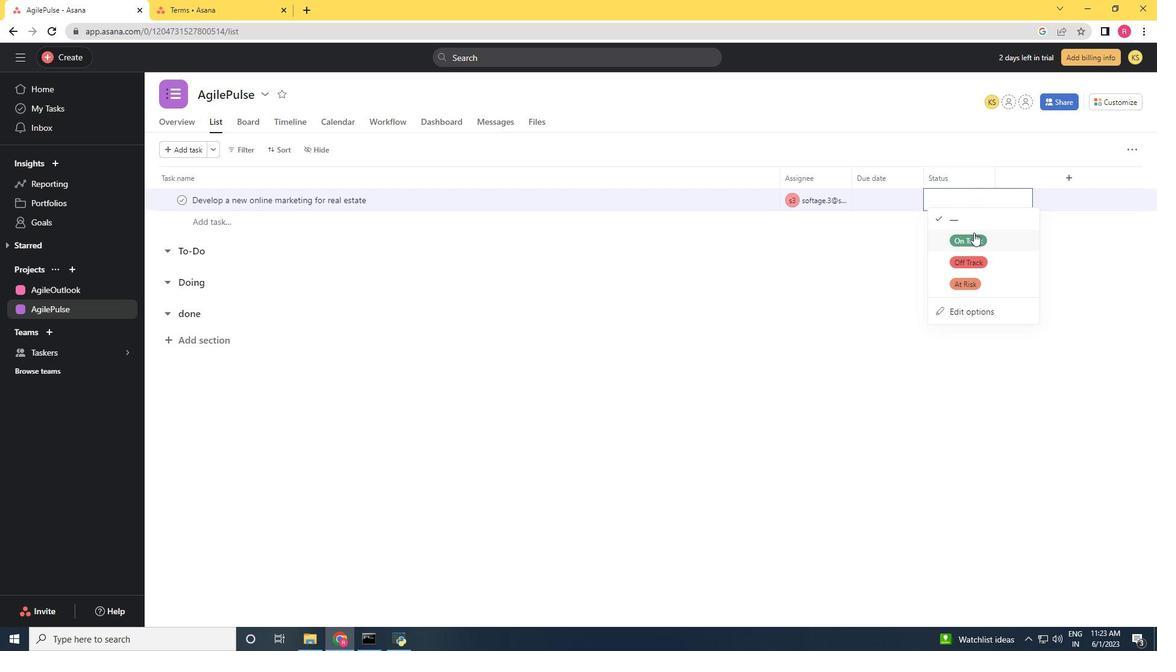 
Action: Mouse moved to (1063, 177)
Screenshot: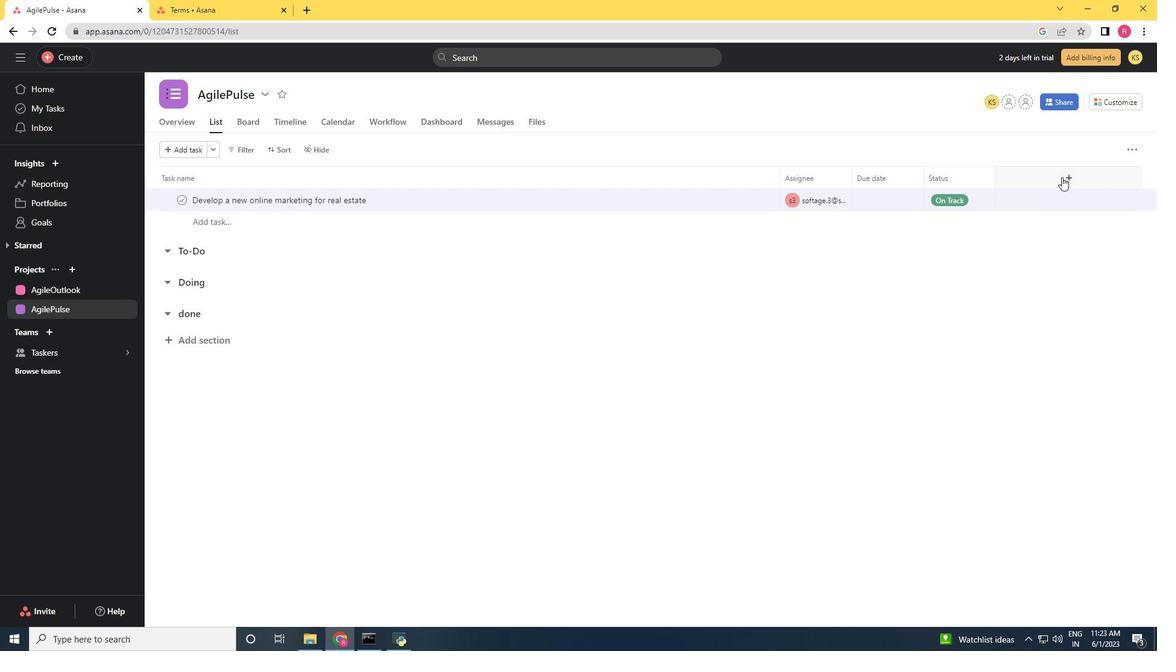 
Action: Mouse pressed left at (1063, 177)
Screenshot: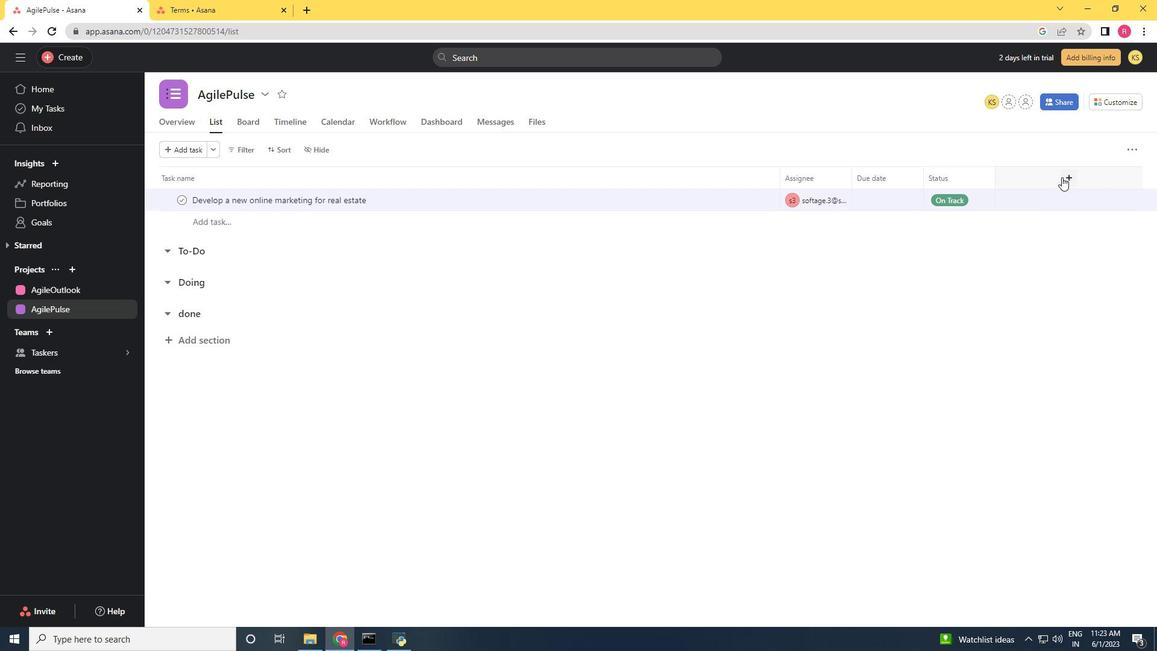 
Action: Mouse moved to (1036, 224)
Screenshot: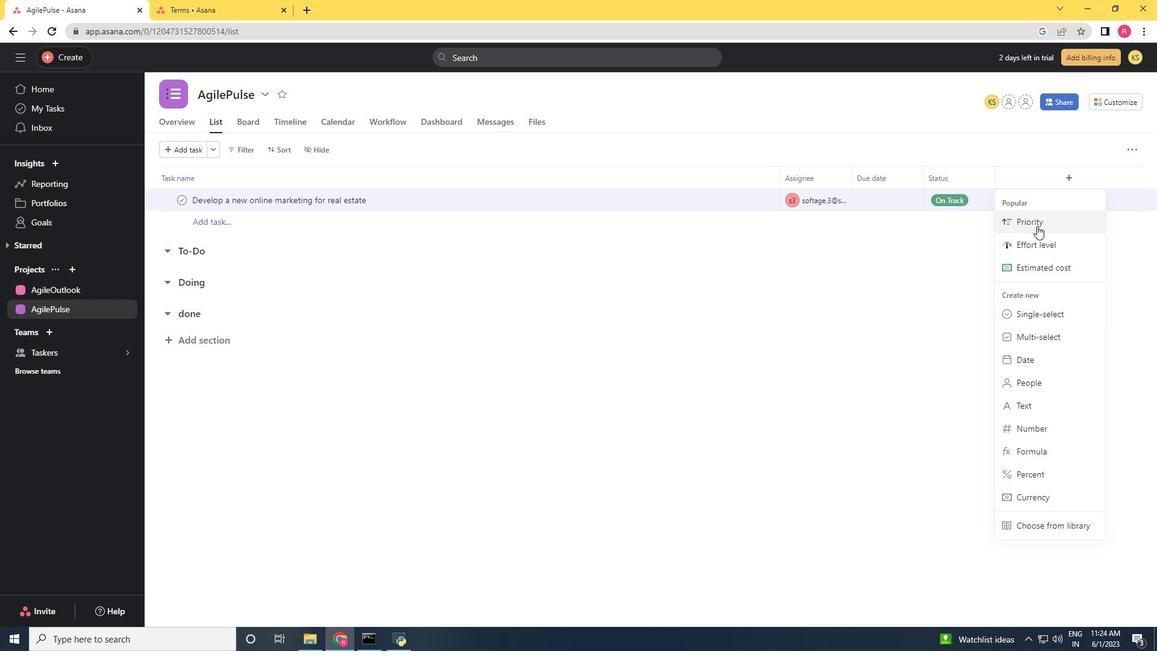 
Action: Mouse pressed left at (1036, 224)
Screenshot: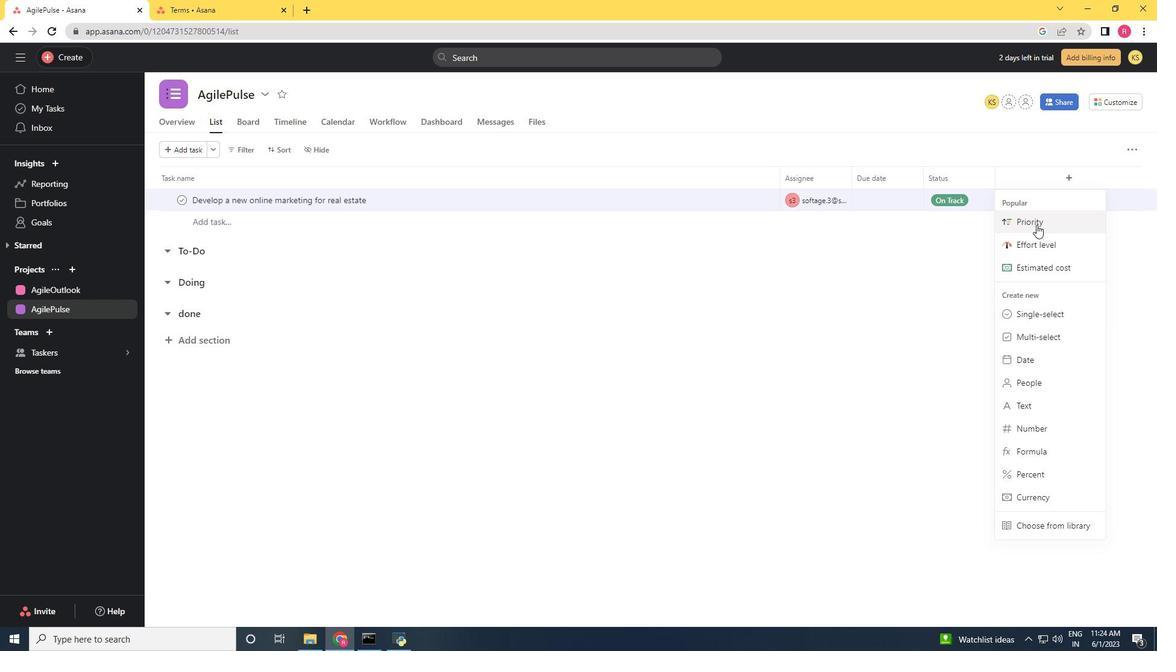 
Action: Mouse moved to (723, 404)
Screenshot: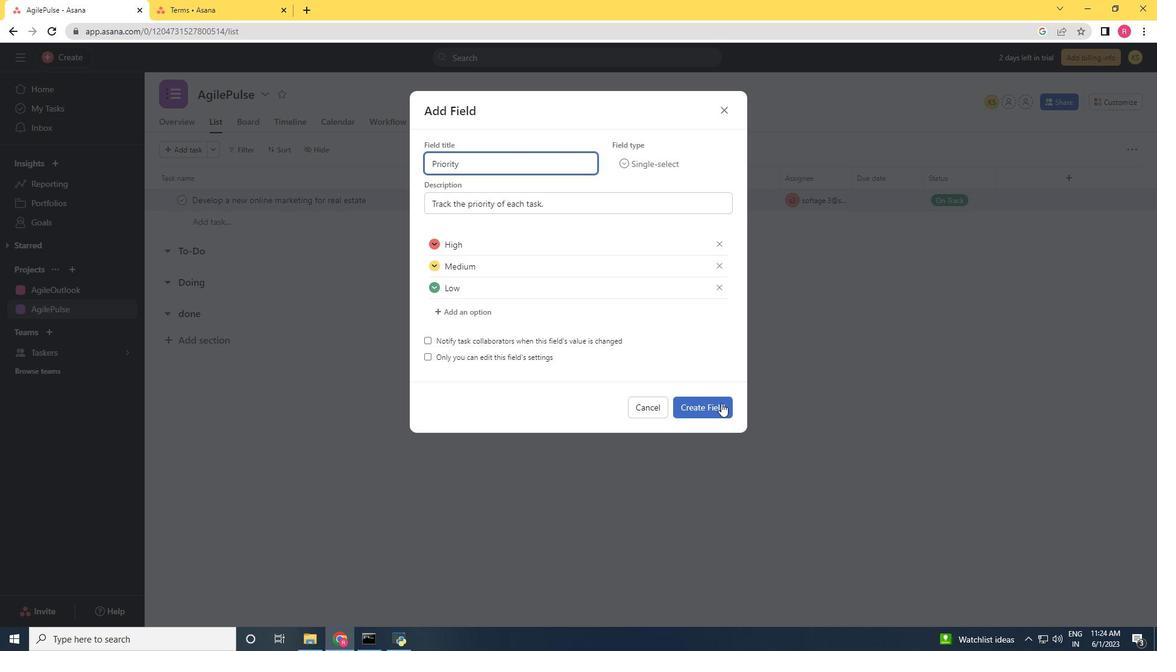 
Action: Mouse pressed left at (723, 404)
Screenshot: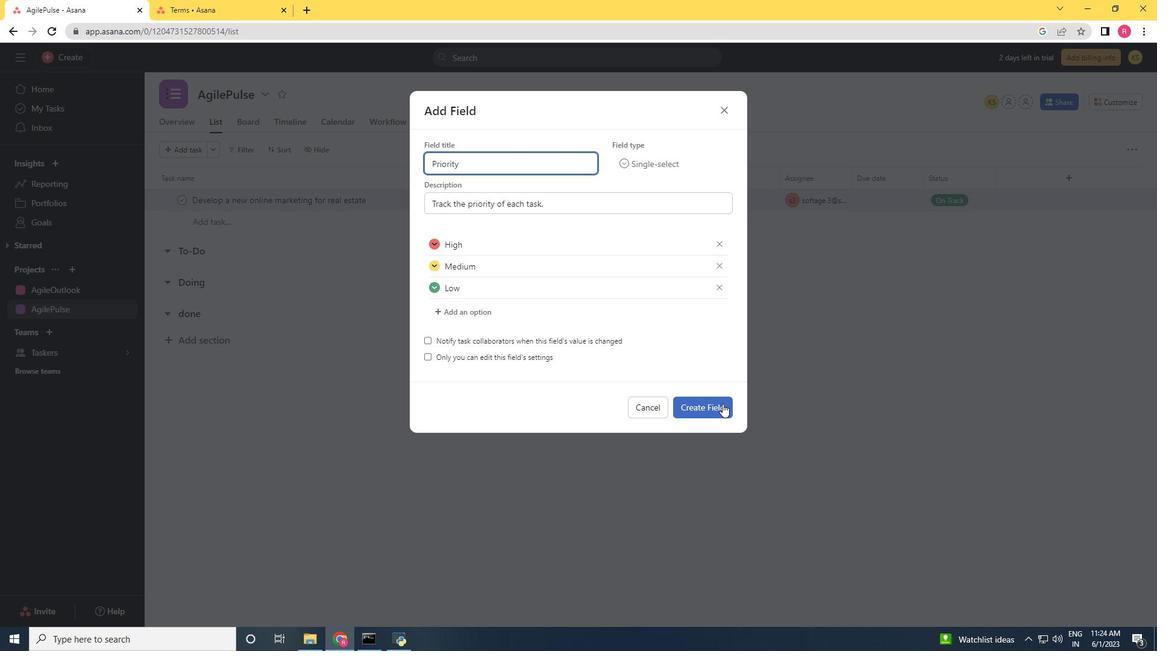 
Action: Mouse moved to (1037, 204)
Screenshot: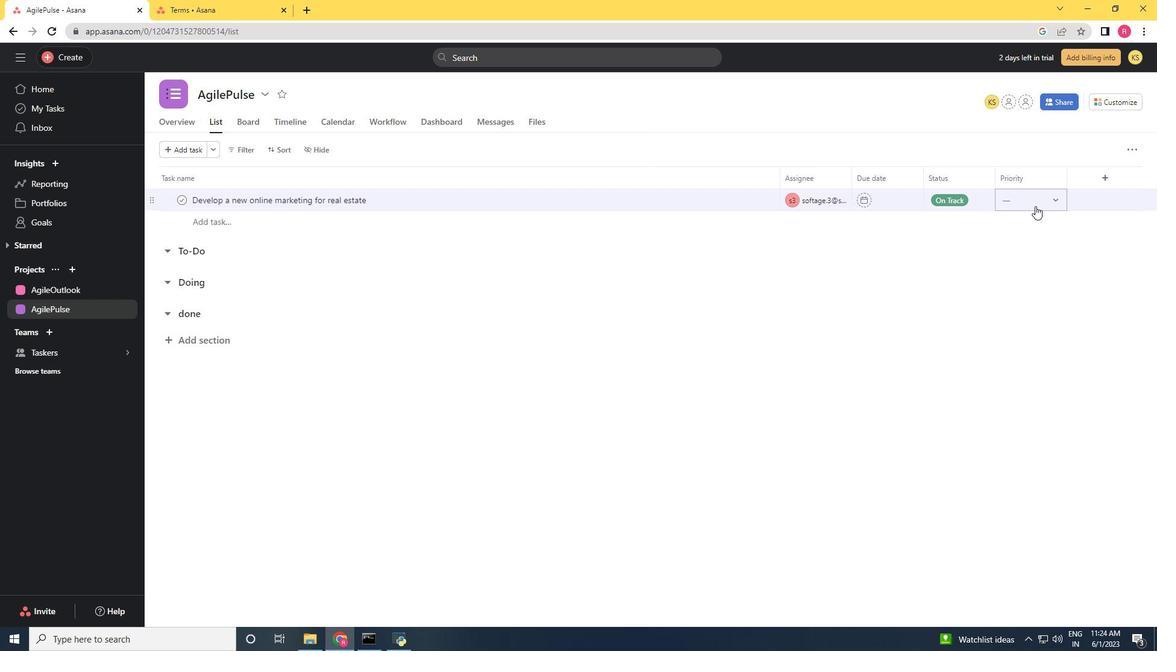 
Action: Mouse pressed left at (1037, 204)
Screenshot: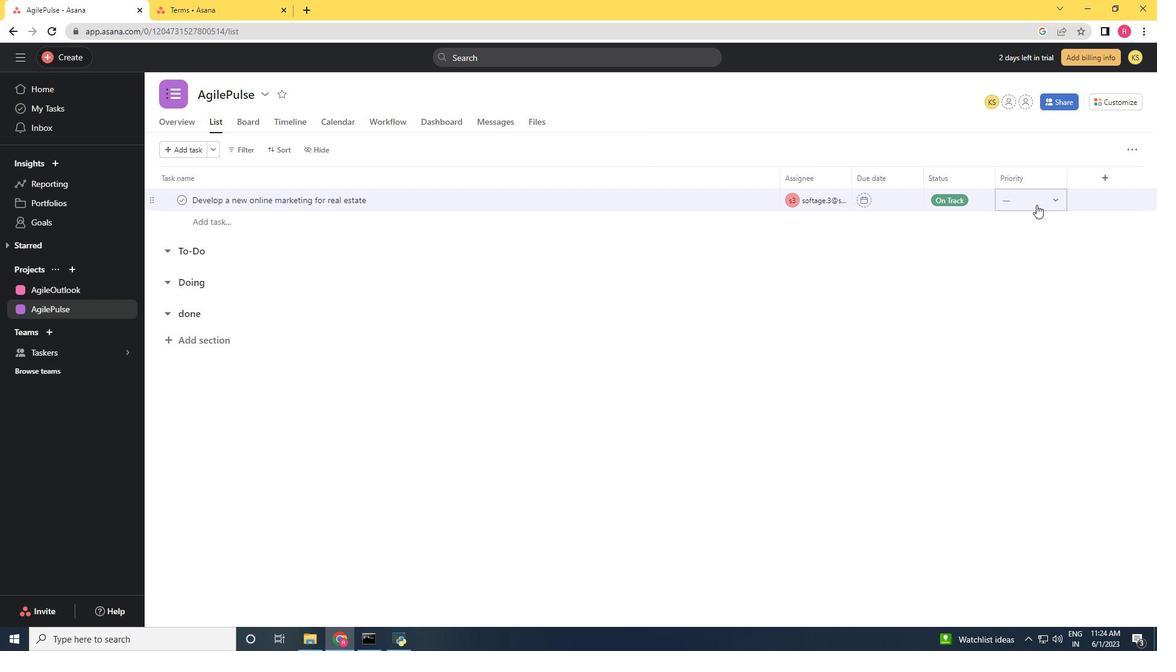 
Action: Mouse moved to (1034, 279)
Screenshot: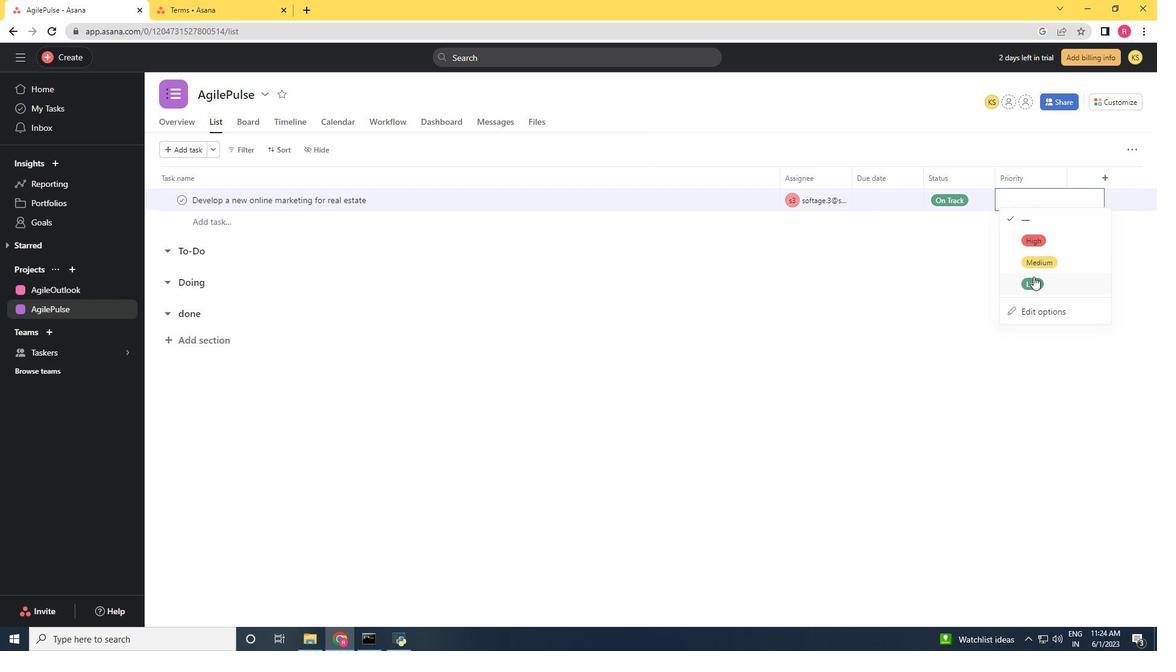 
Action: Mouse pressed left at (1034, 279)
Screenshot: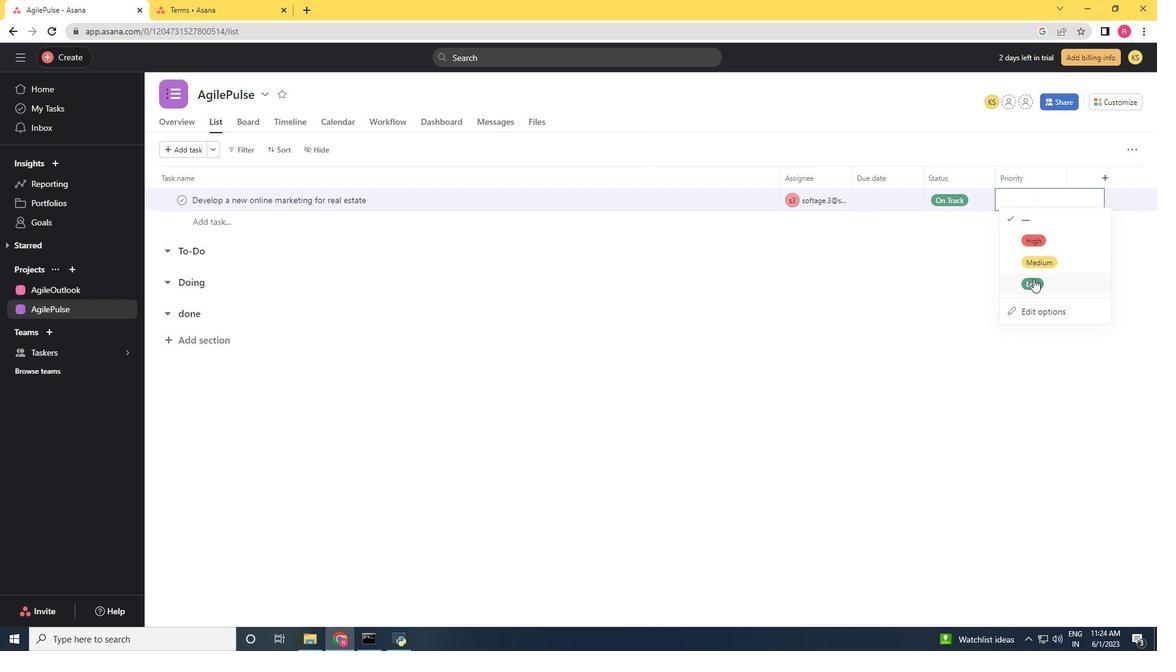 
Action: Mouse moved to (962, 293)
Screenshot: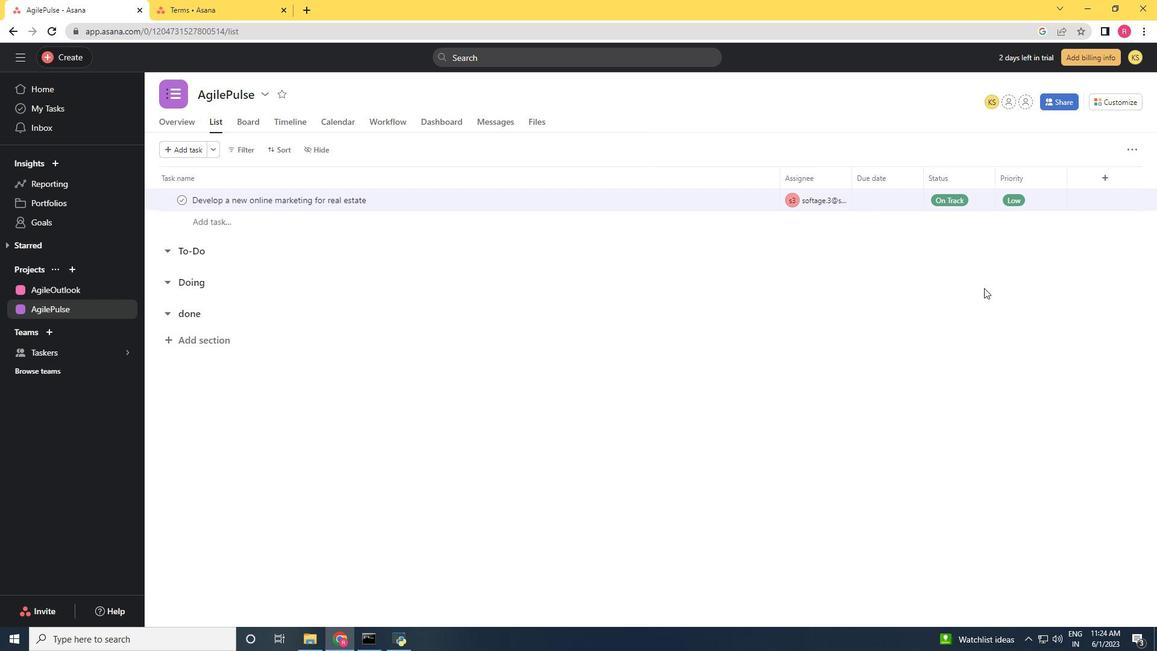 
Action: Mouse pressed left at (962, 293)
Screenshot: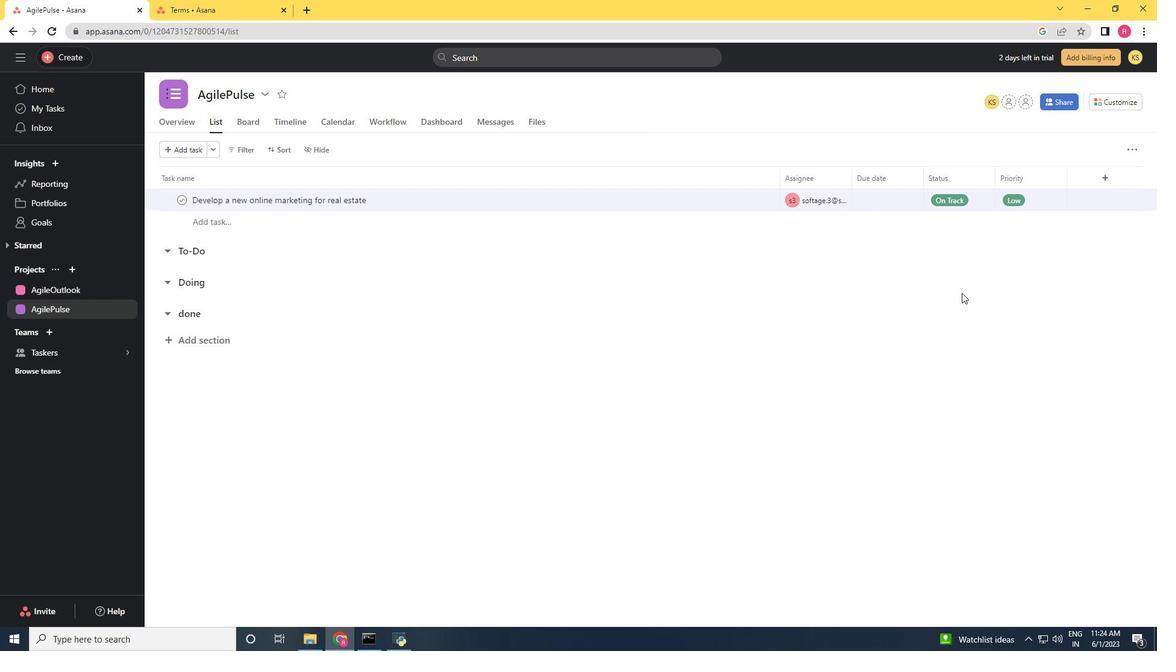 
